 Task: Search one way flight ticket for 4 adults, 2 children, 2 infants in seat and 1 infant on lap in economy from Butte: Bert Mooney Airport to Rockford: Chicago Rockford International Airport(was Northwest Chicagoland Regional Airport At Rockford) on 5-1-2023. Choice of flights is Frontier. Price is upto 100000. Outbound departure time preference is 10:30.
Action: Mouse moved to (219, 276)
Screenshot: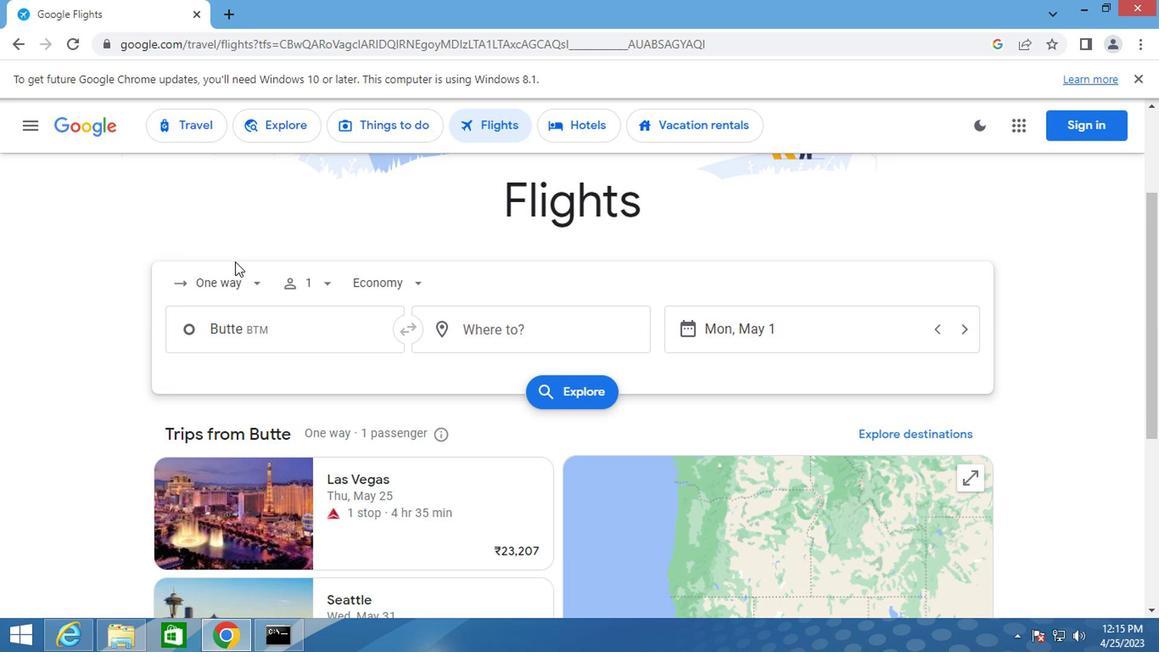 
Action: Mouse pressed left at (219, 276)
Screenshot: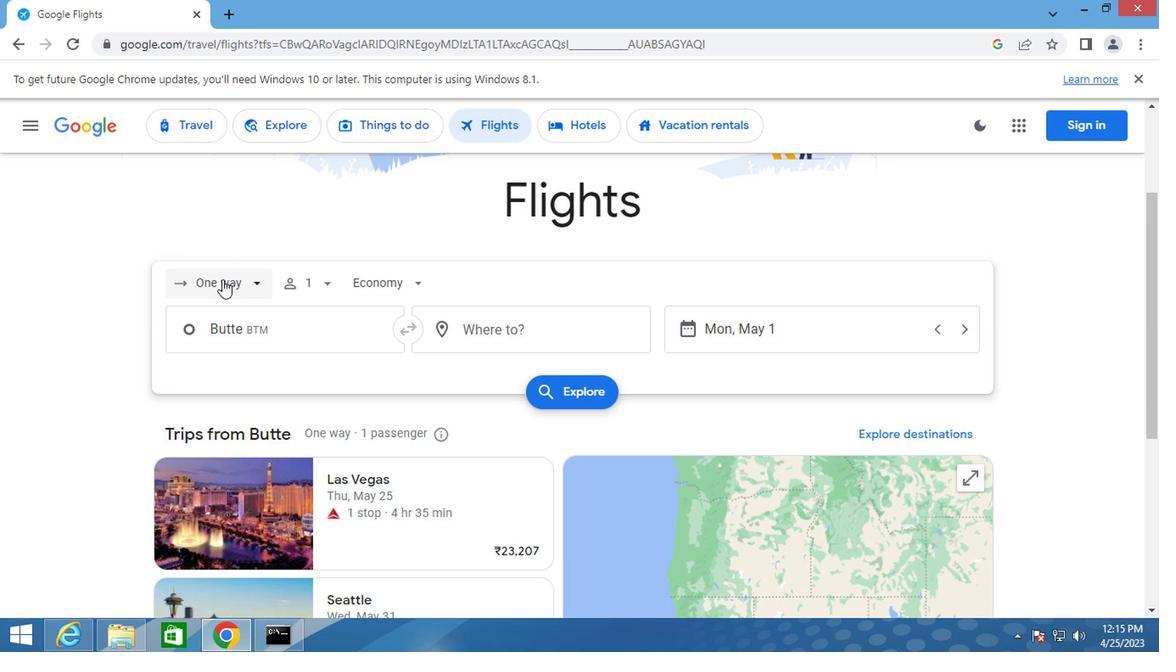 
Action: Mouse moved to (215, 363)
Screenshot: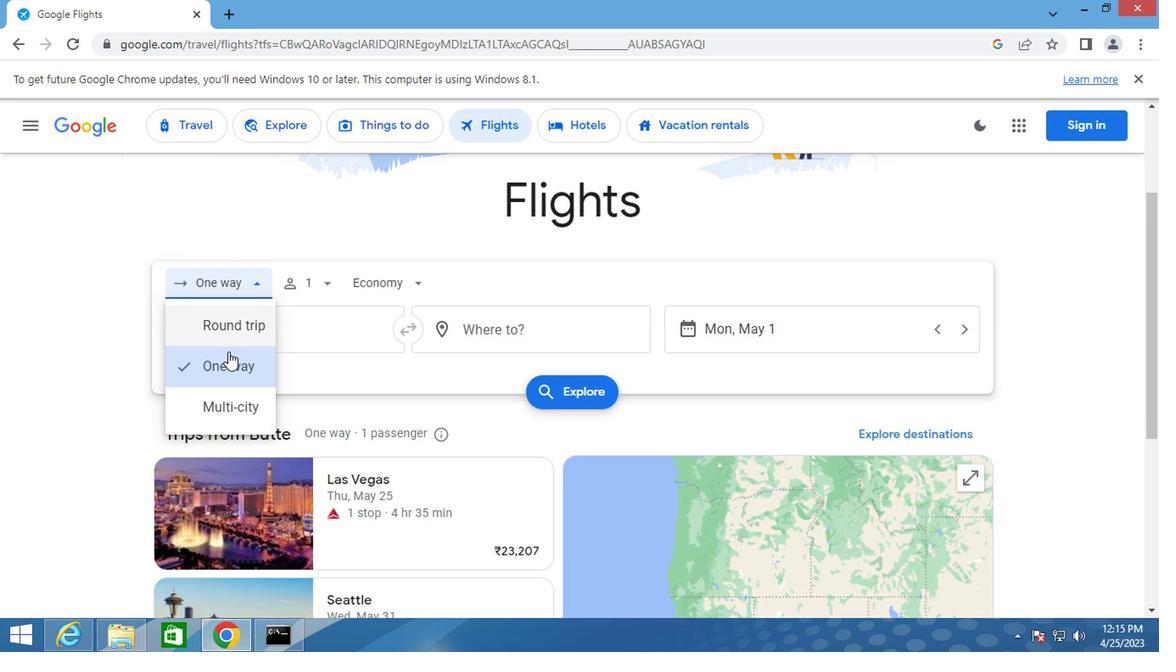 
Action: Mouse pressed left at (215, 363)
Screenshot: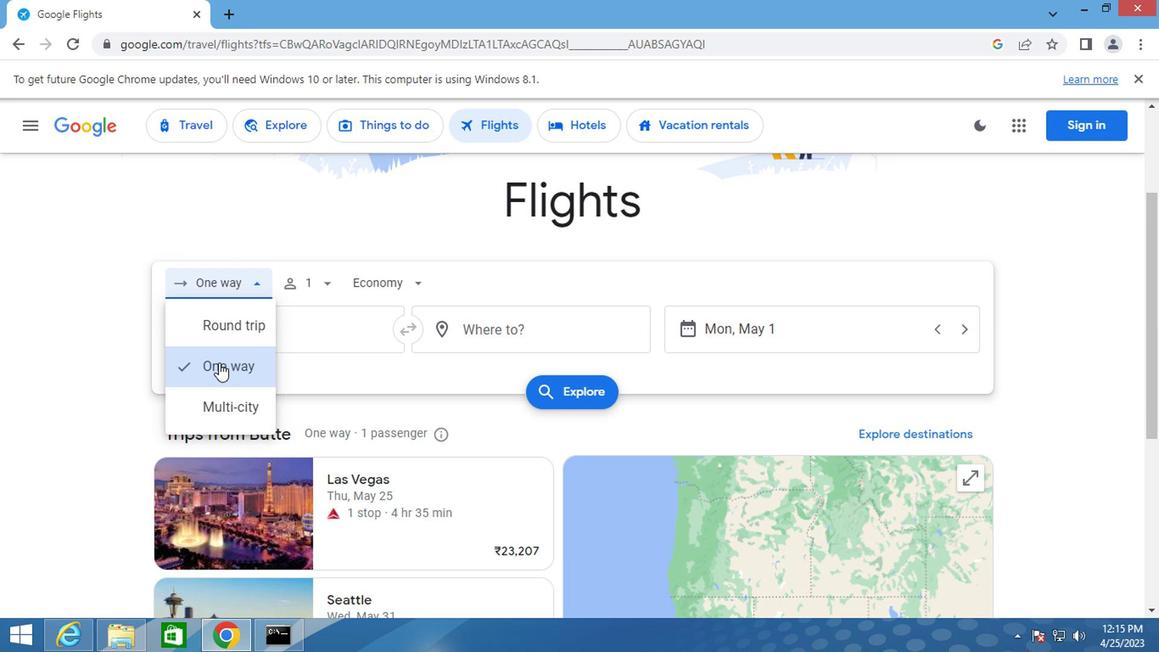 
Action: Mouse moved to (323, 285)
Screenshot: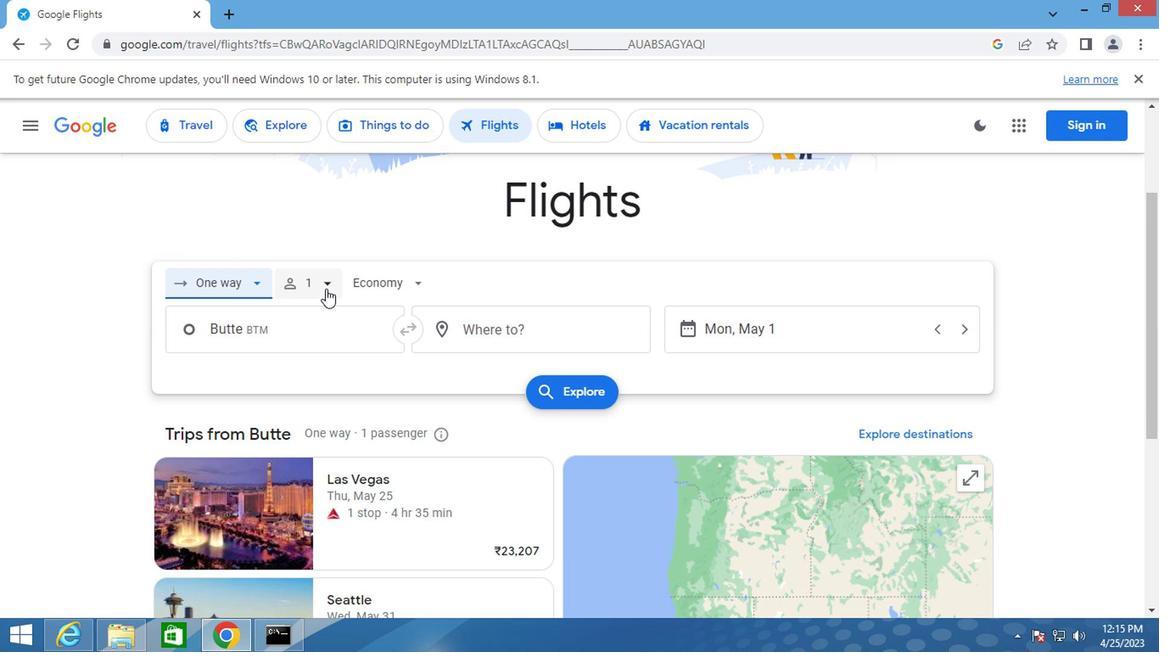 
Action: Mouse pressed left at (323, 285)
Screenshot: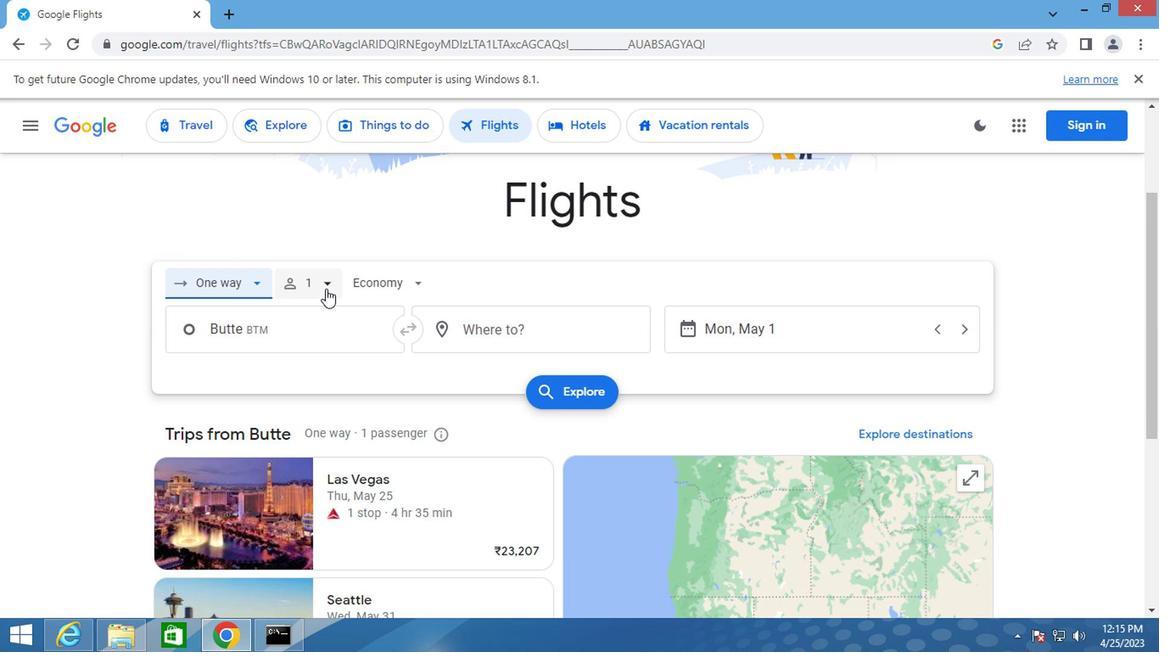 
Action: Mouse moved to (445, 325)
Screenshot: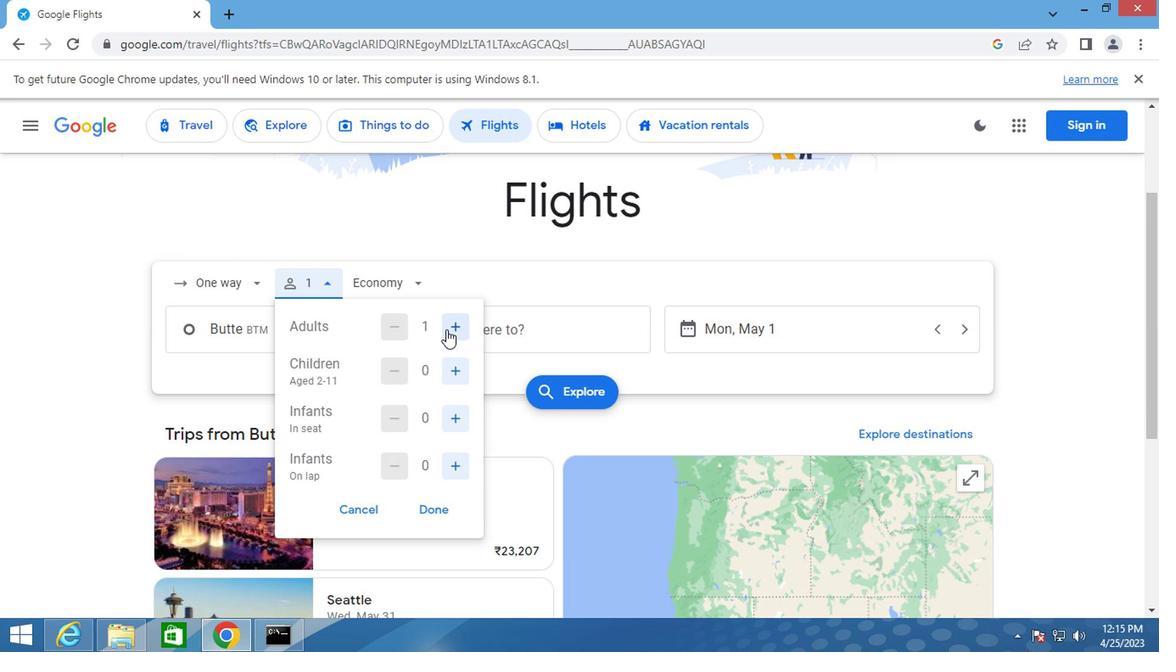 
Action: Mouse pressed left at (445, 325)
Screenshot: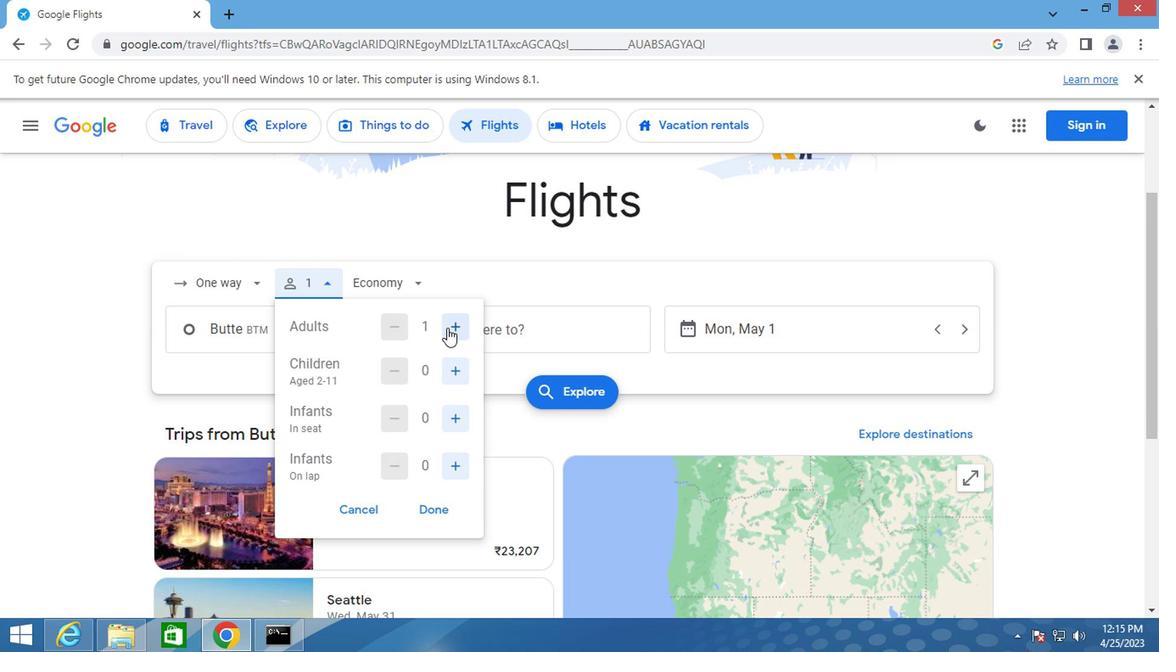 
Action: Mouse pressed left at (445, 325)
Screenshot: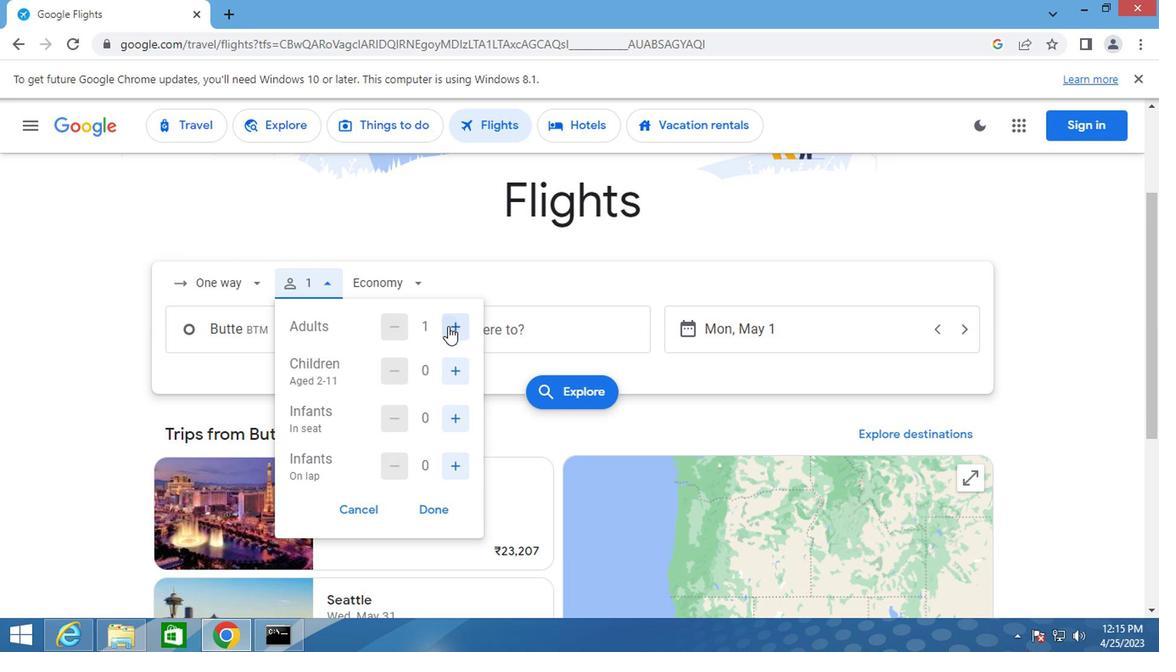 
Action: Mouse moved to (447, 323)
Screenshot: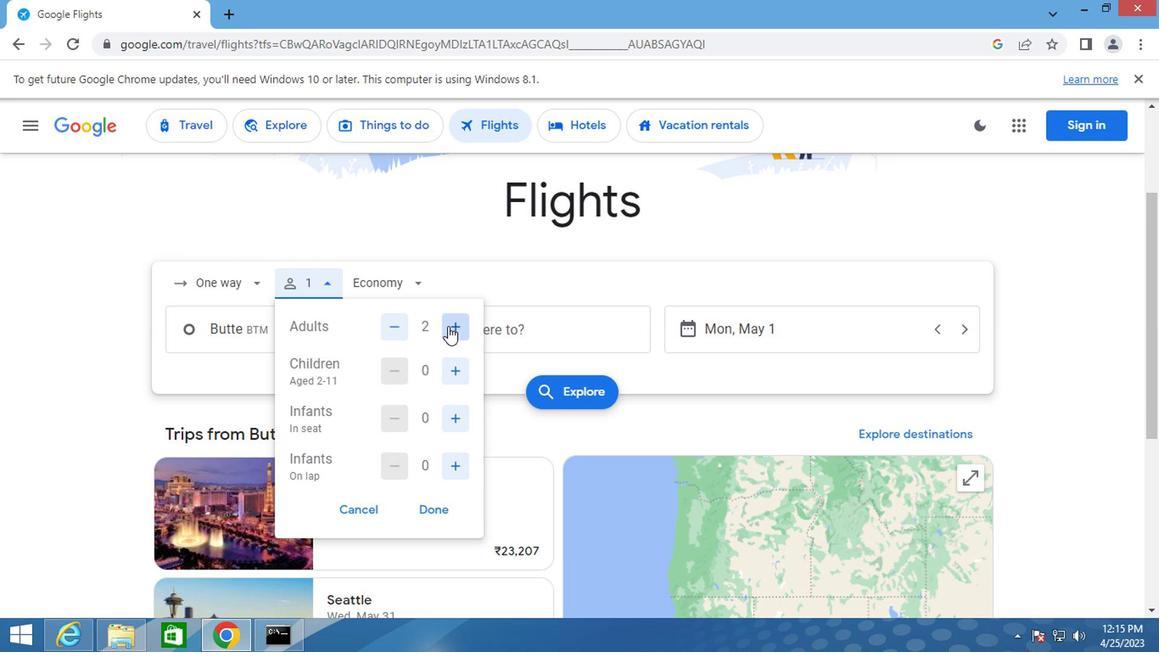 
Action: Mouse pressed left at (447, 323)
Screenshot: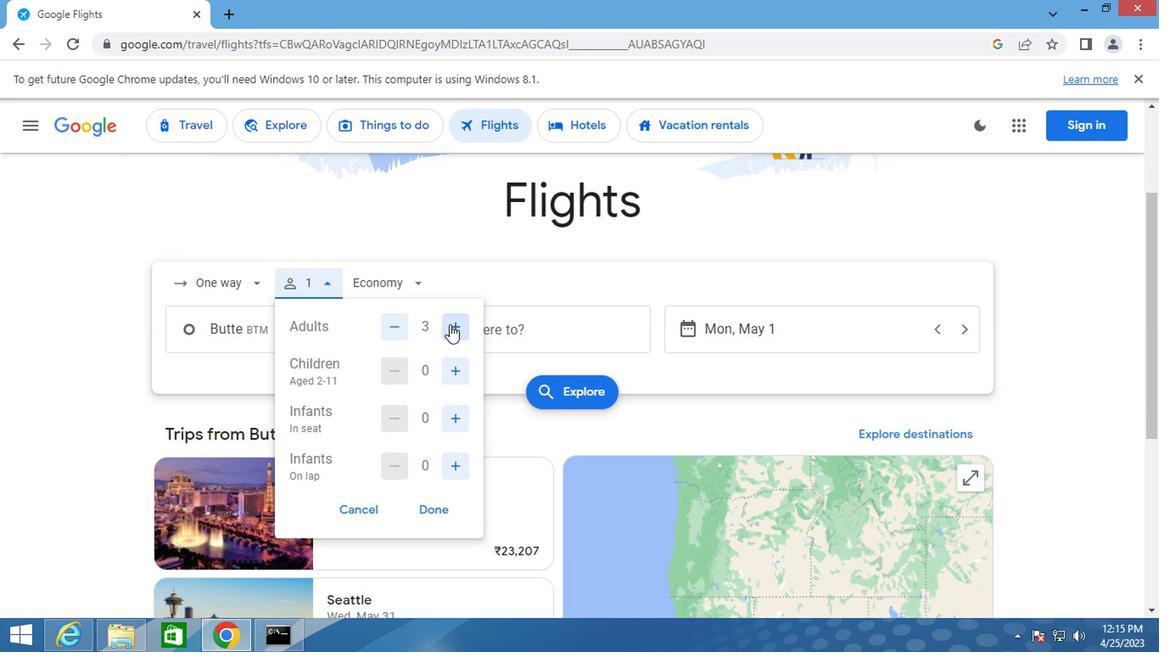 
Action: Mouse moved to (452, 378)
Screenshot: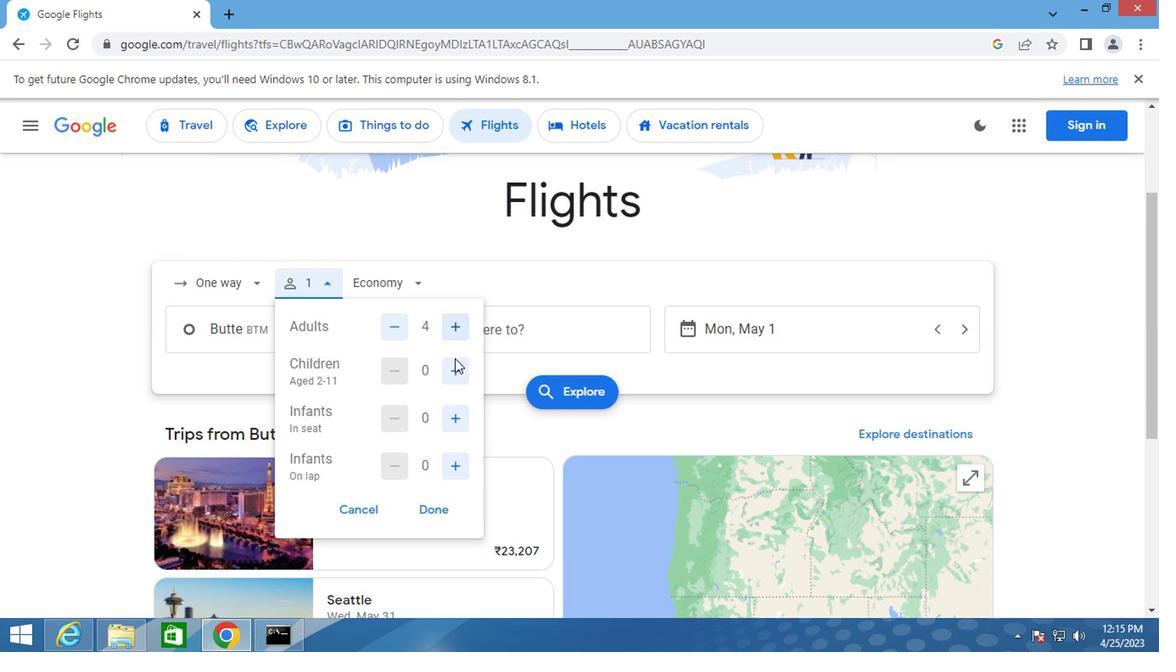 
Action: Mouse pressed left at (452, 378)
Screenshot: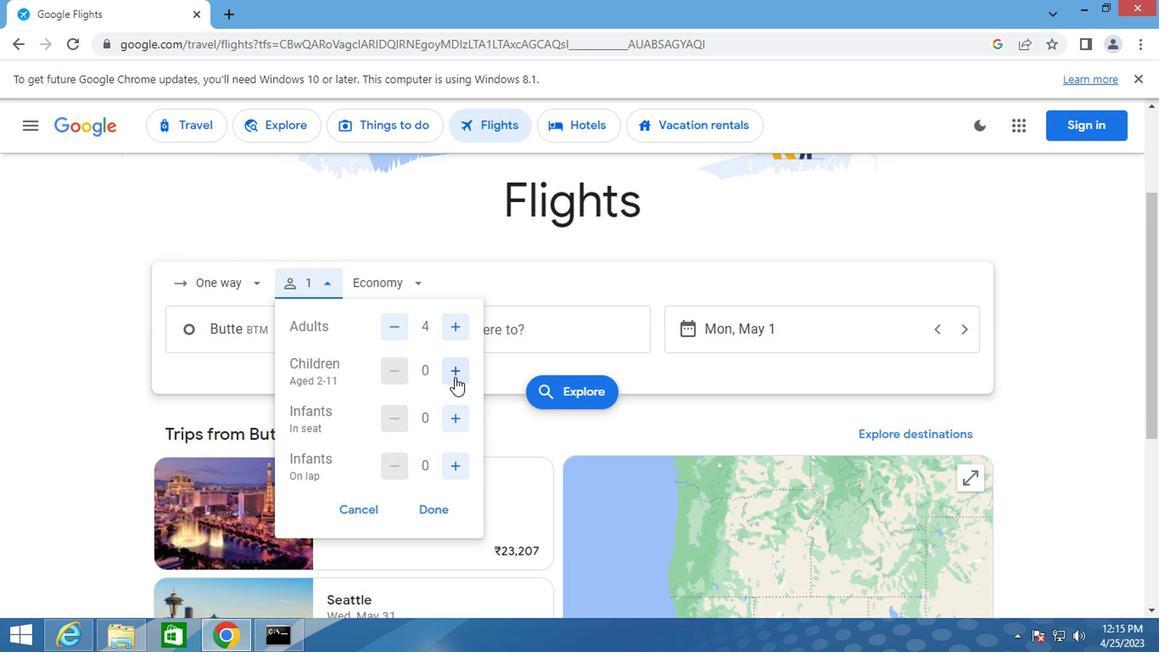 
Action: Mouse pressed left at (452, 378)
Screenshot: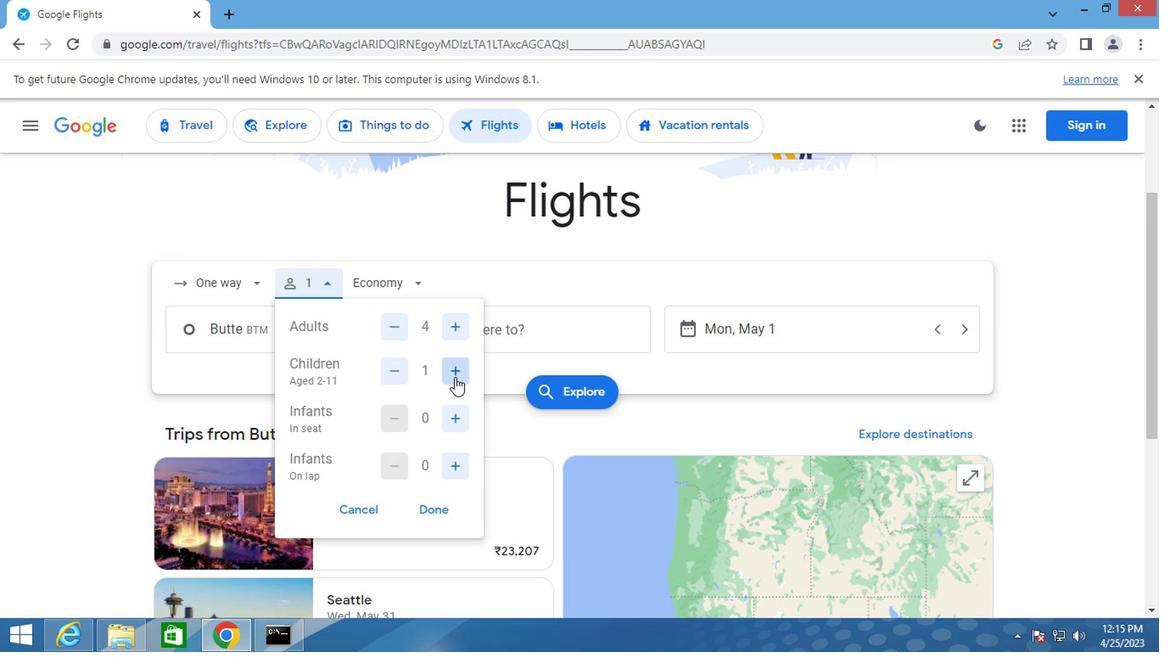 
Action: Mouse moved to (451, 408)
Screenshot: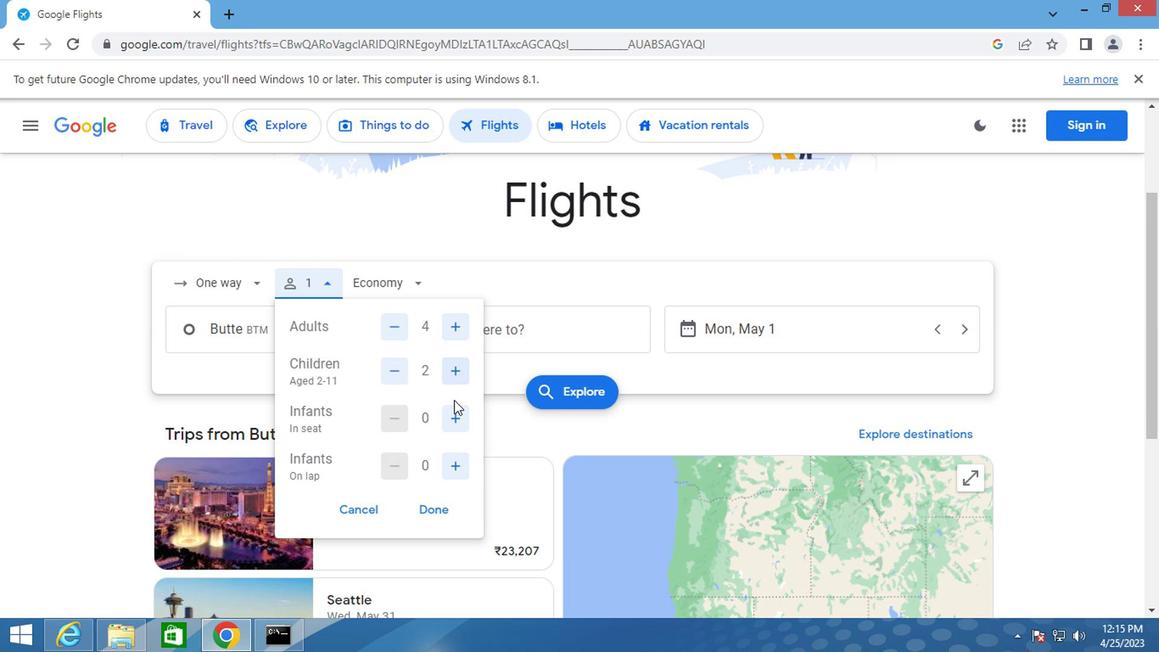 
Action: Mouse pressed left at (451, 408)
Screenshot: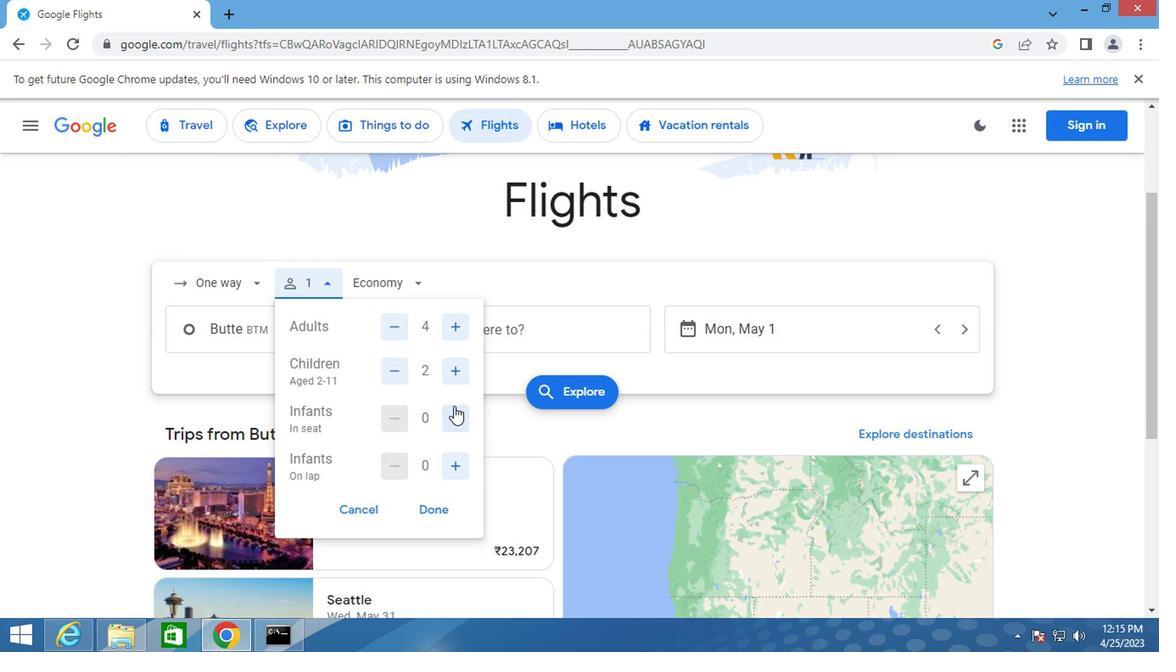 
Action: Mouse pressed left at (451, 408)
Screenshot: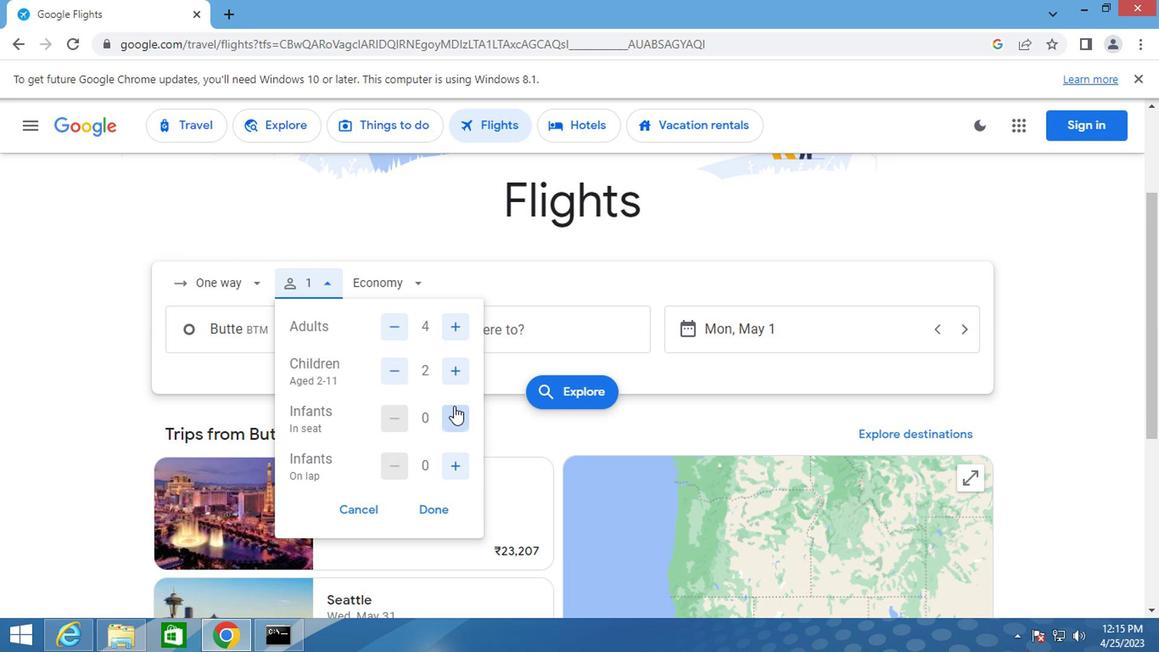 
Action: Mouse moved to (448, 466)
Screenshot: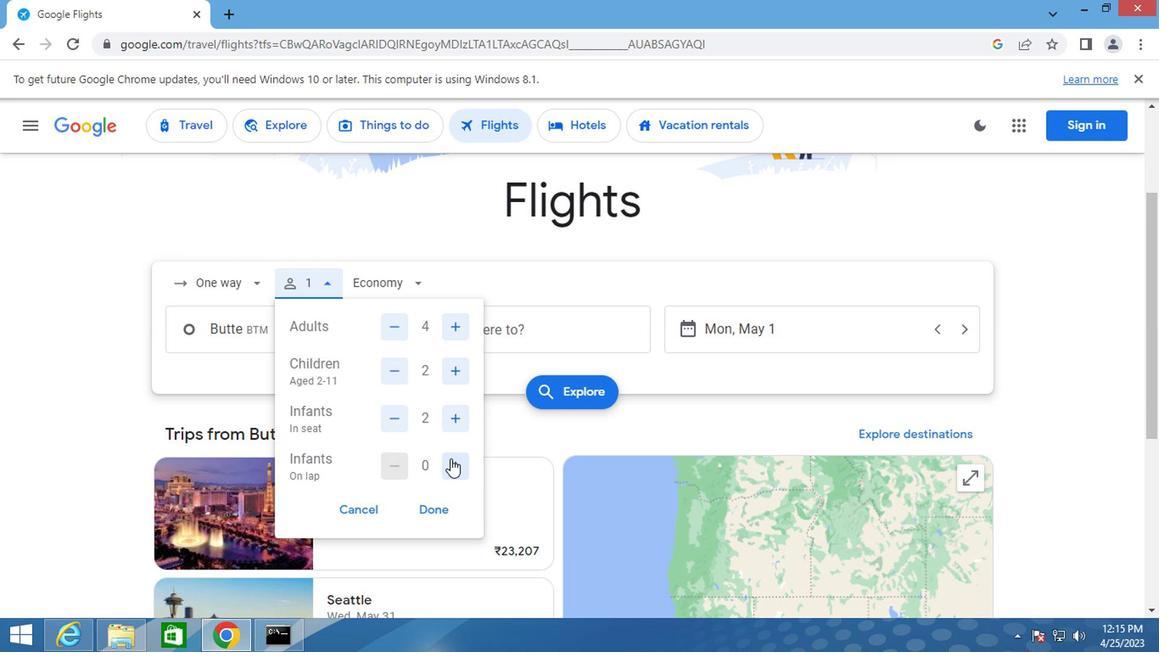 
Action: Mouse pressed left at (448, 466)
Screenshot: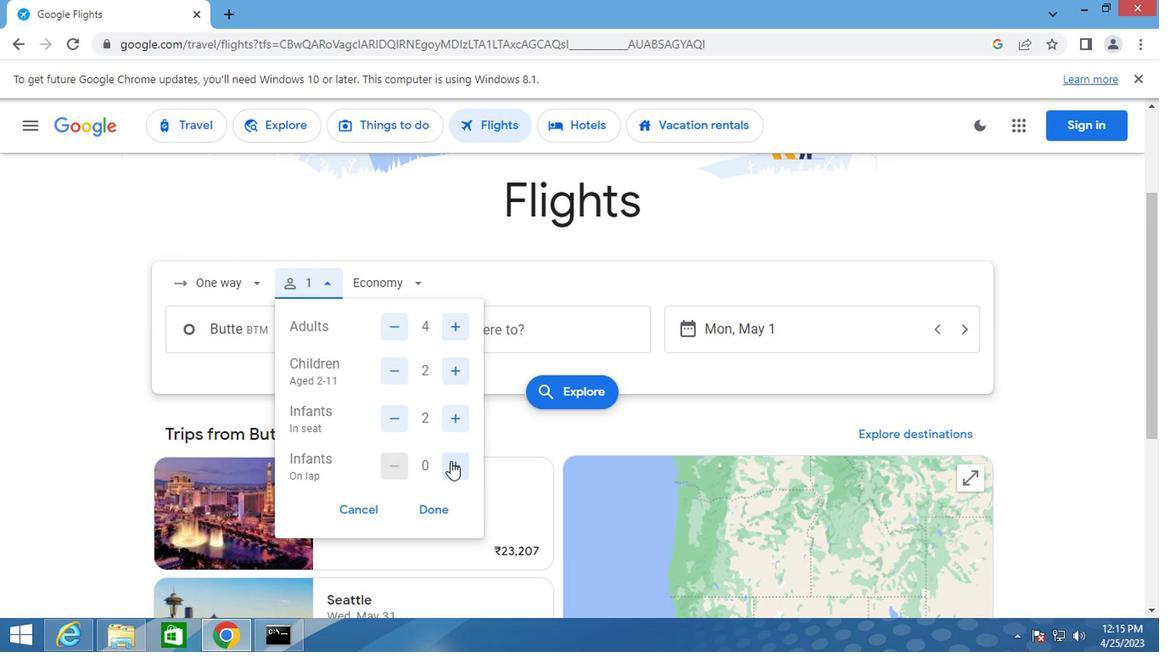 
Action: Mouse moved to (404, 280)
Screenshot: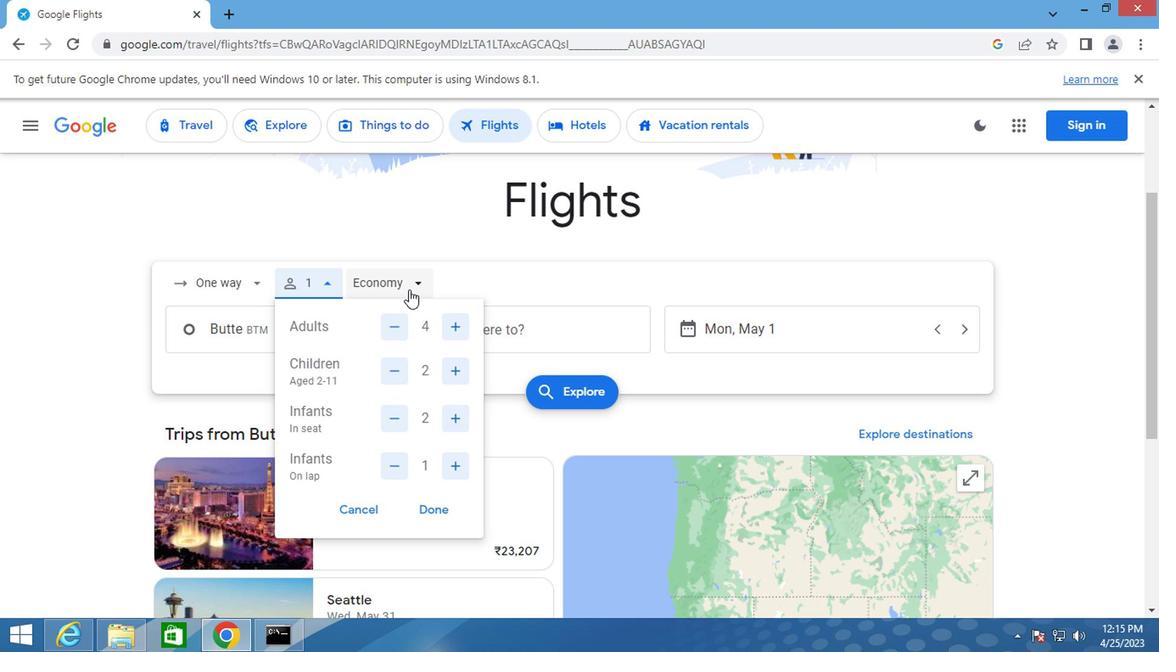 
Action: Mouse pressed left at (404, 280)
Screenshot: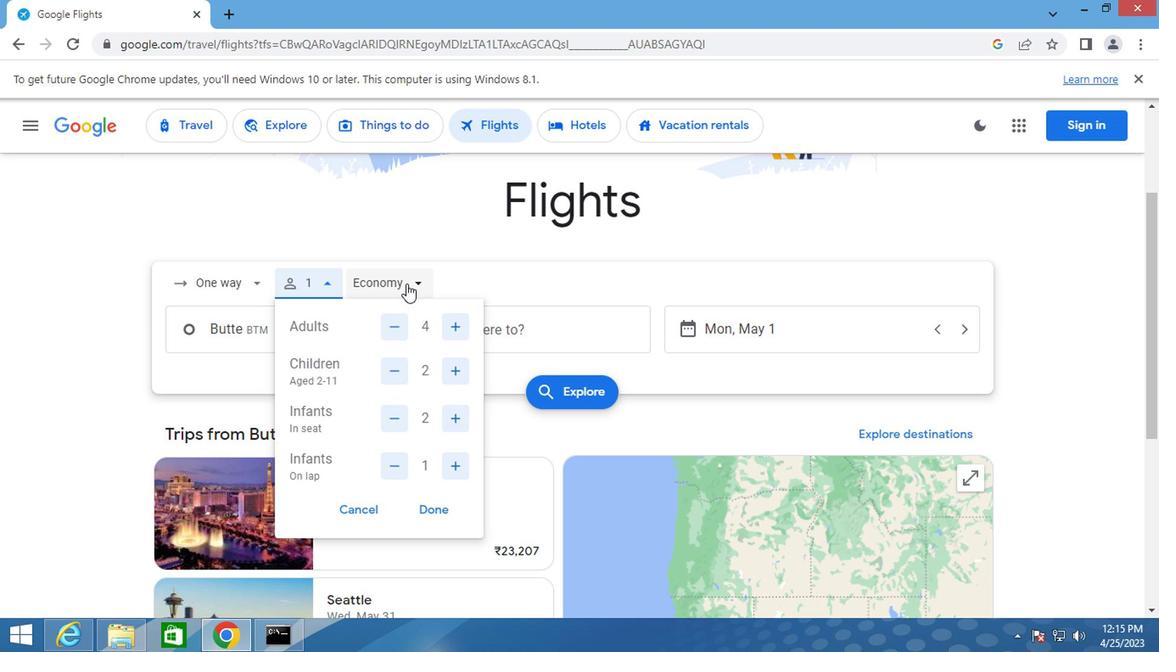
Action: Mouse moved to (412, 326)
Screenshot: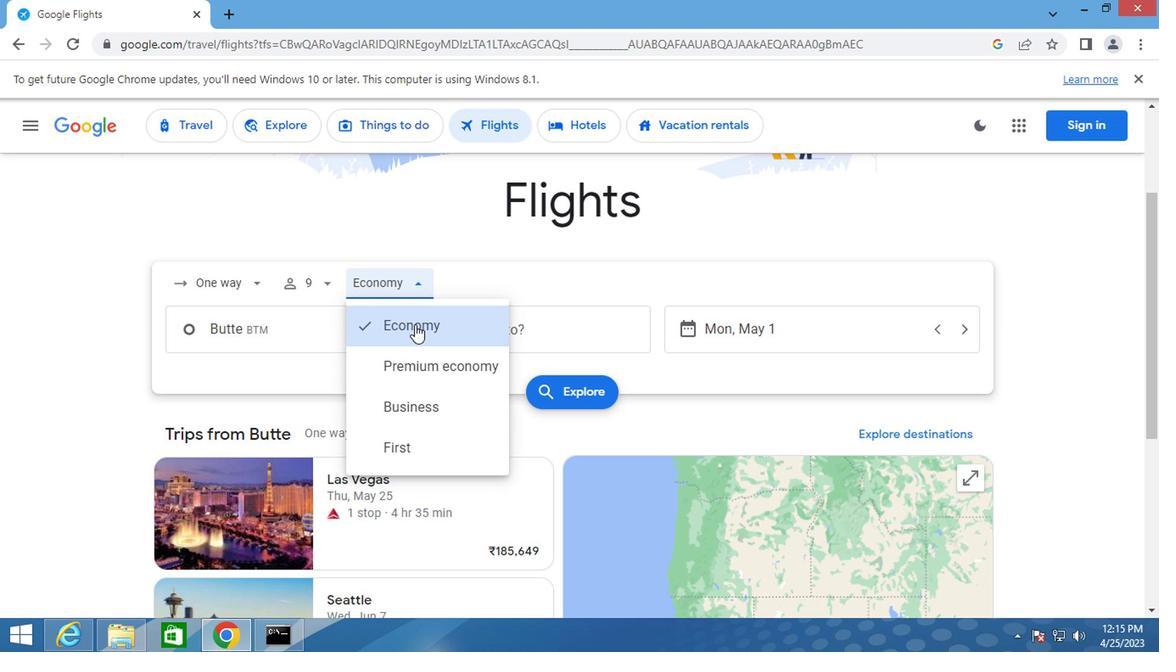 
Action: Mouse pressed left at (412, 326)
Screenshot: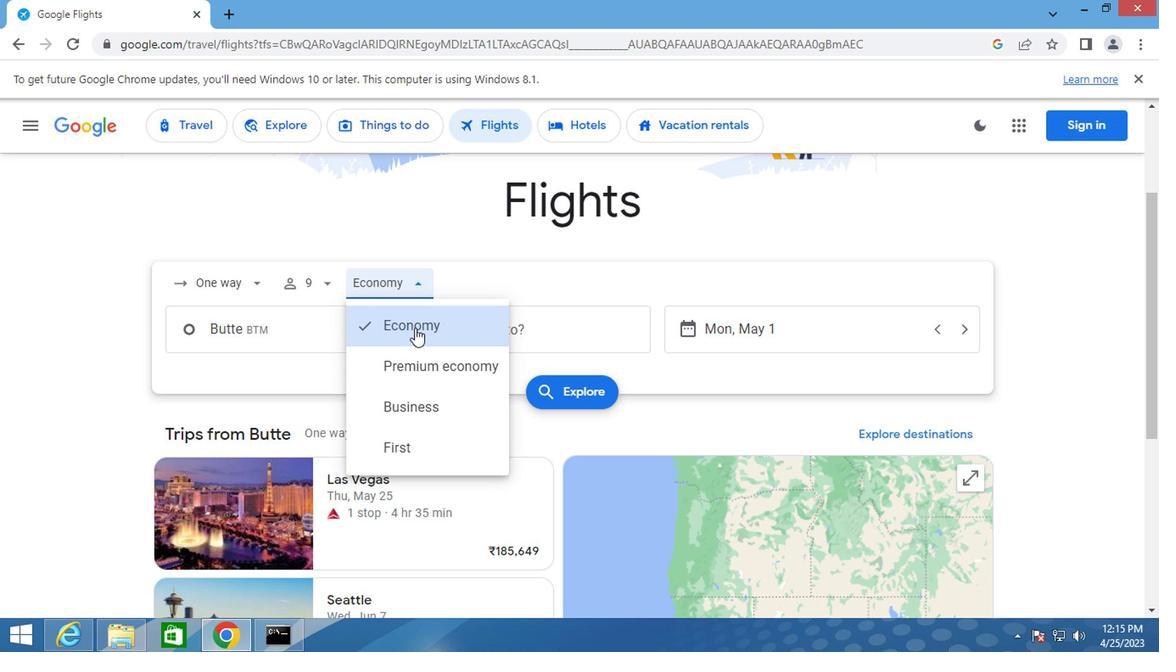 
Action: Mouse moved to (296, 341)
Screenshot: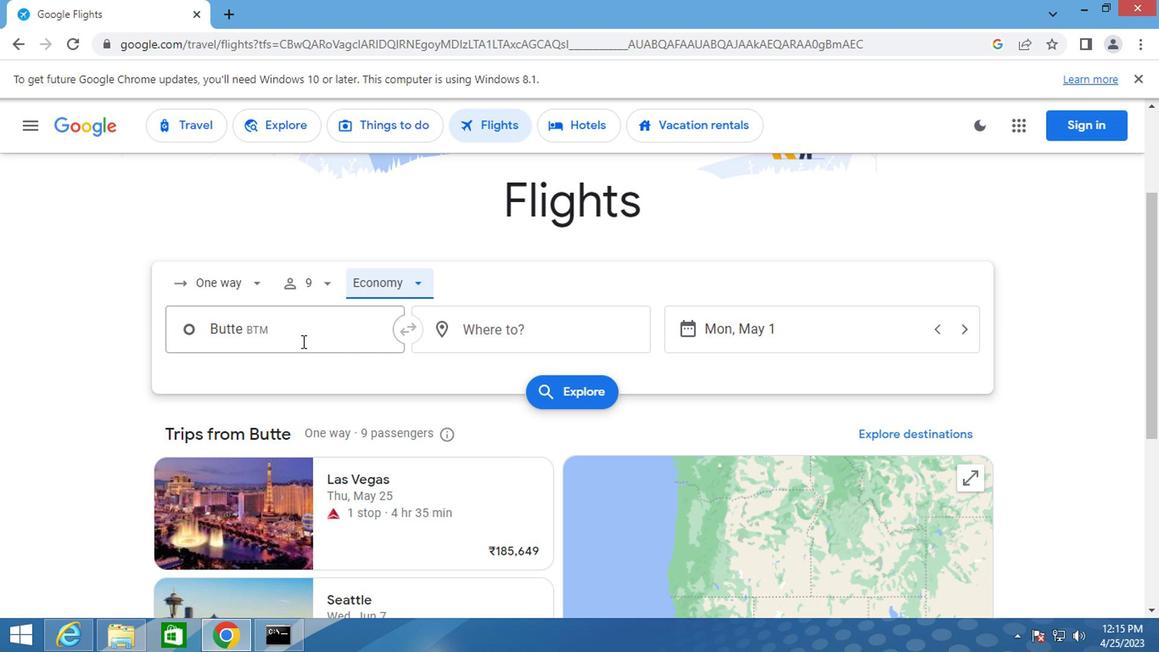 
Action: Mouse pressed left at (296, 341)
Screenshot: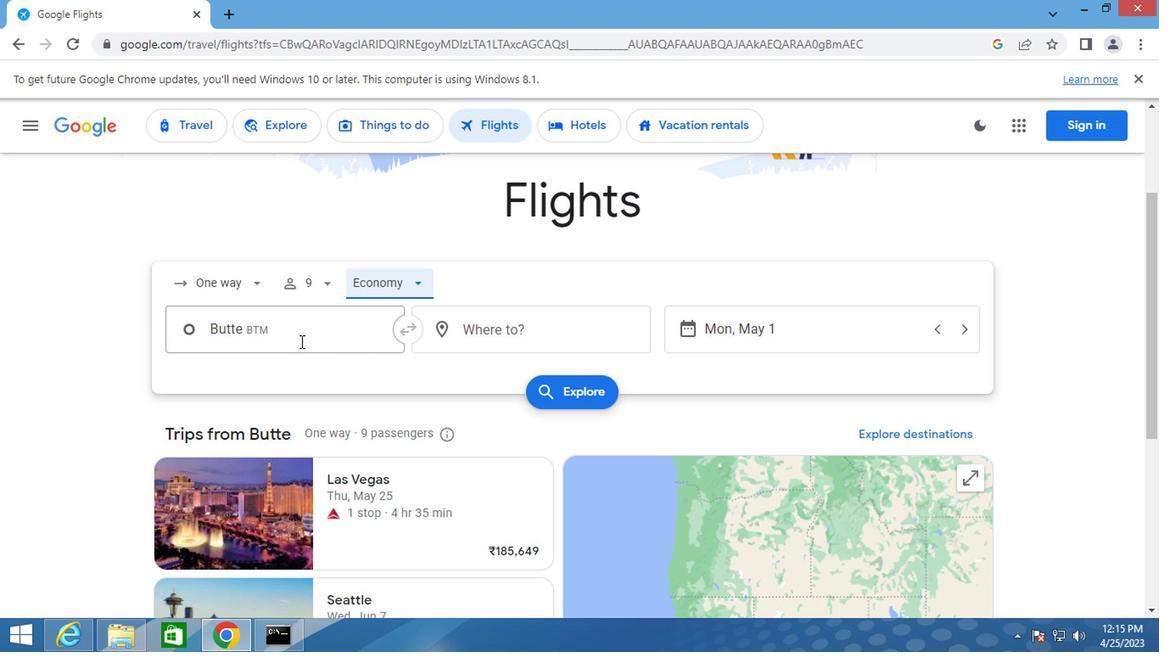 
Action: Key pressed butte
Screenshot: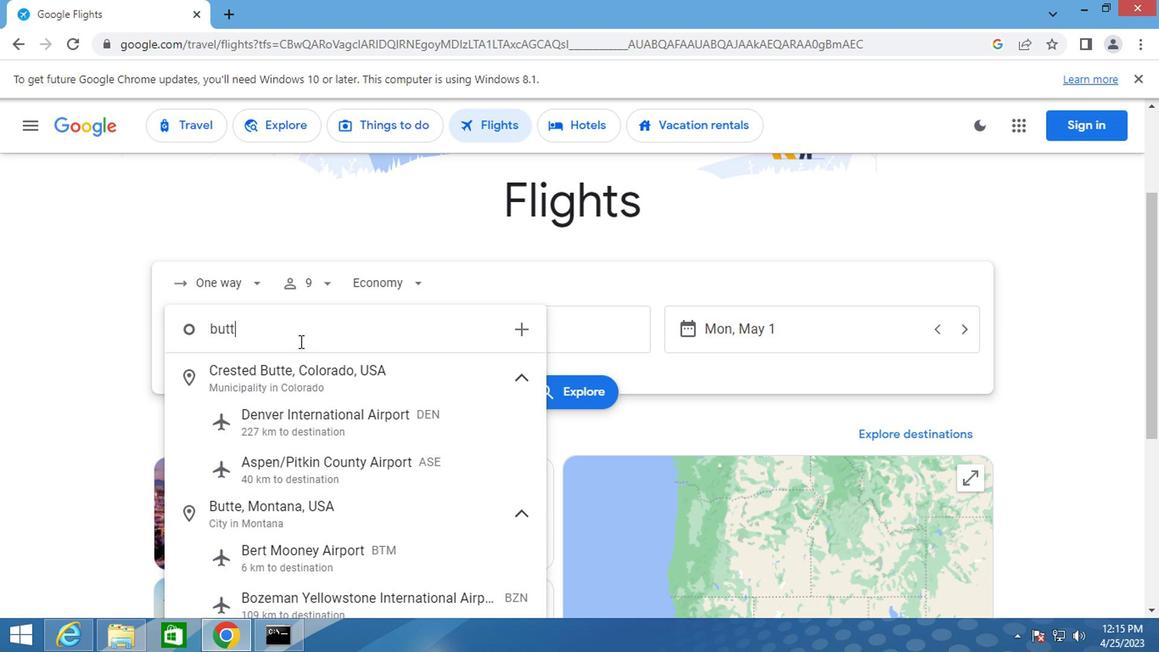 
Action: Mouse moved to (333, 555)
Screenshot: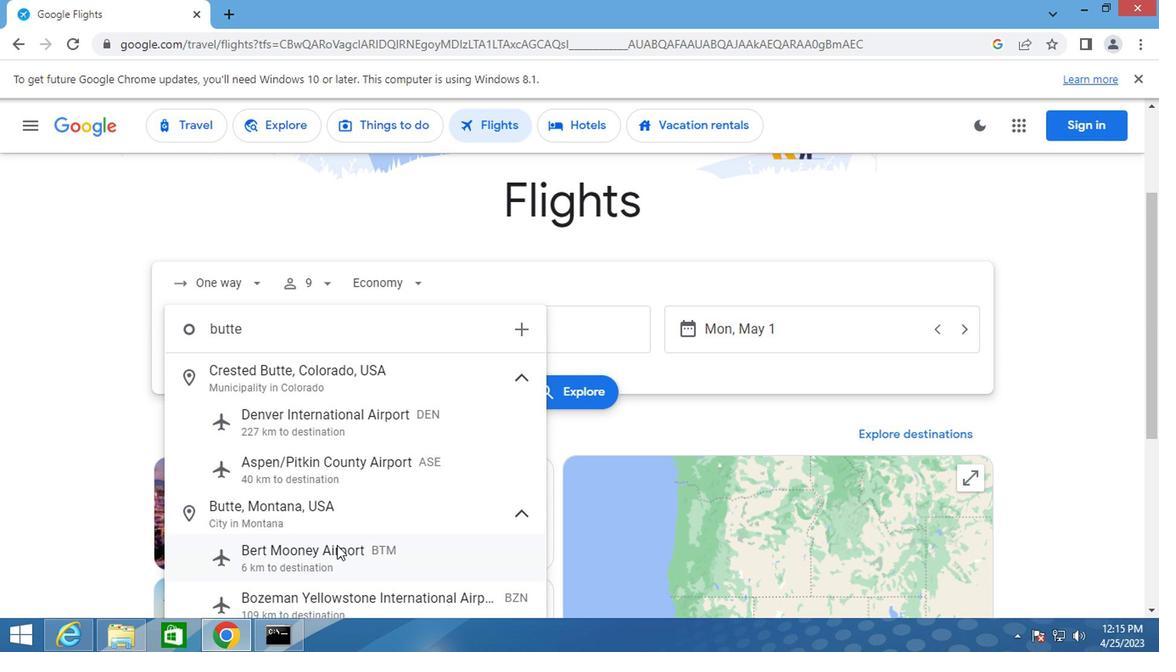 
Action: Mouse pressed left at (333, 555)
Screenshot: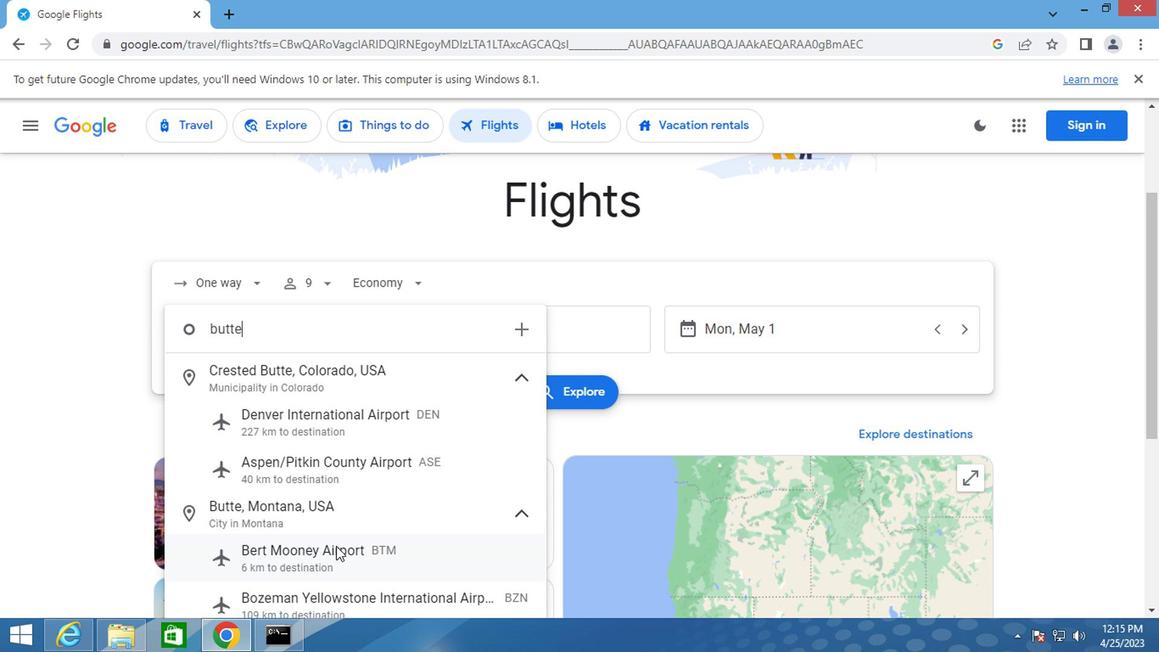 
Action: Mouse moved to (515, 326)
Screenshot: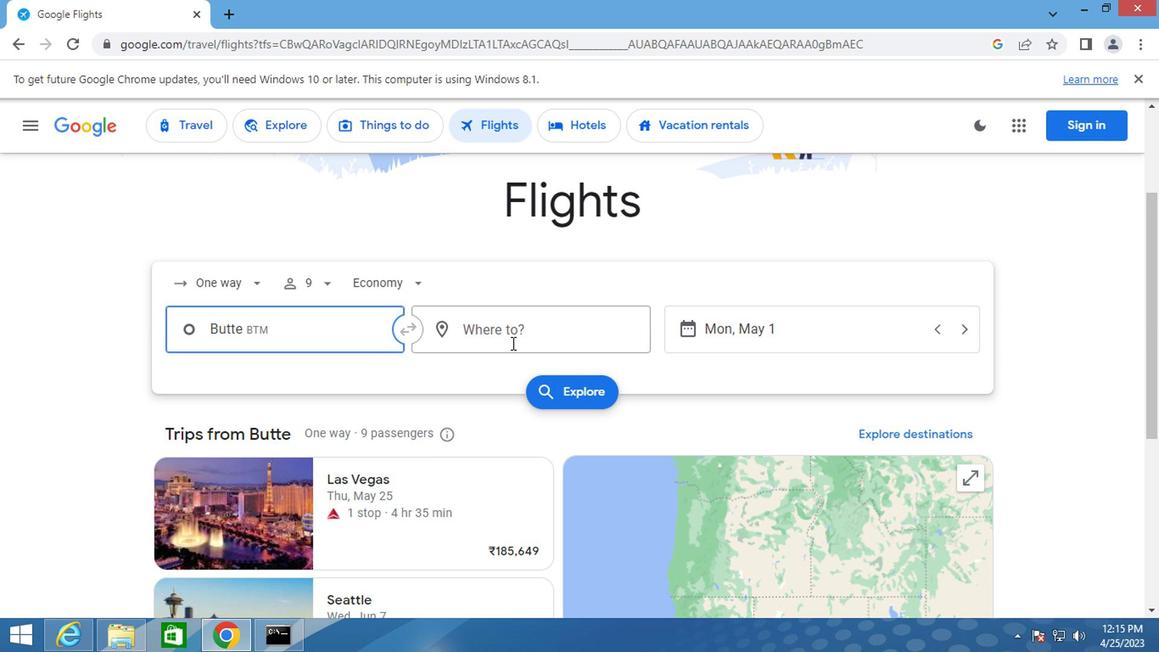 
Action: Mouse pressed left at (515, 326)
Screenshot: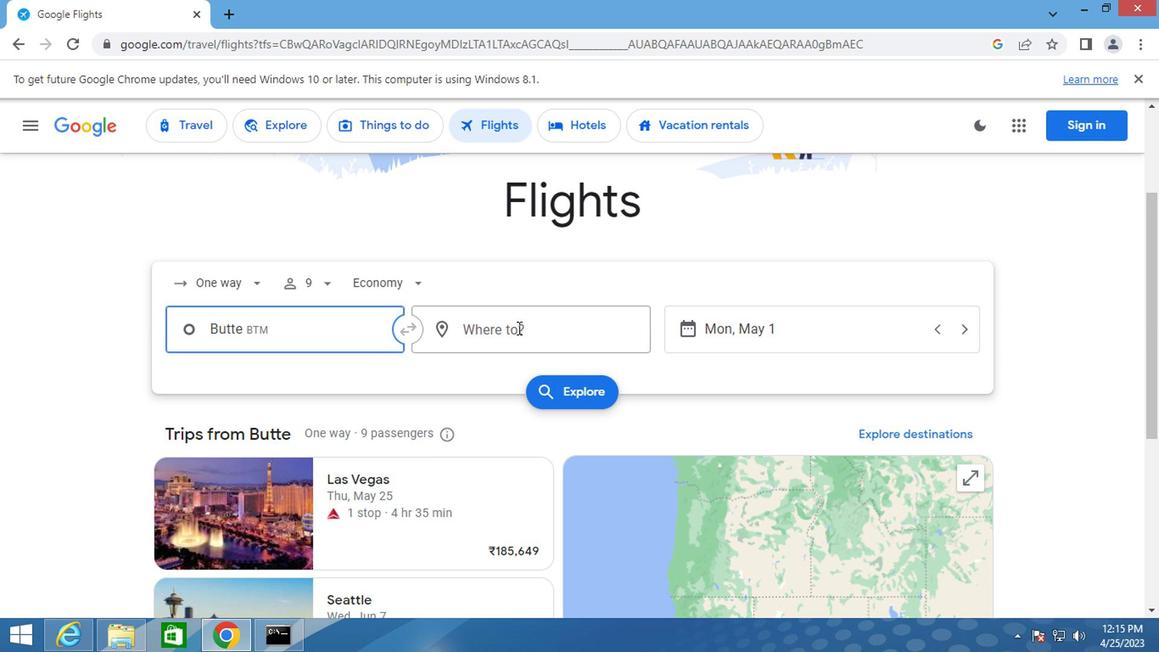 
Action: Key pressed rockf
Screenshot: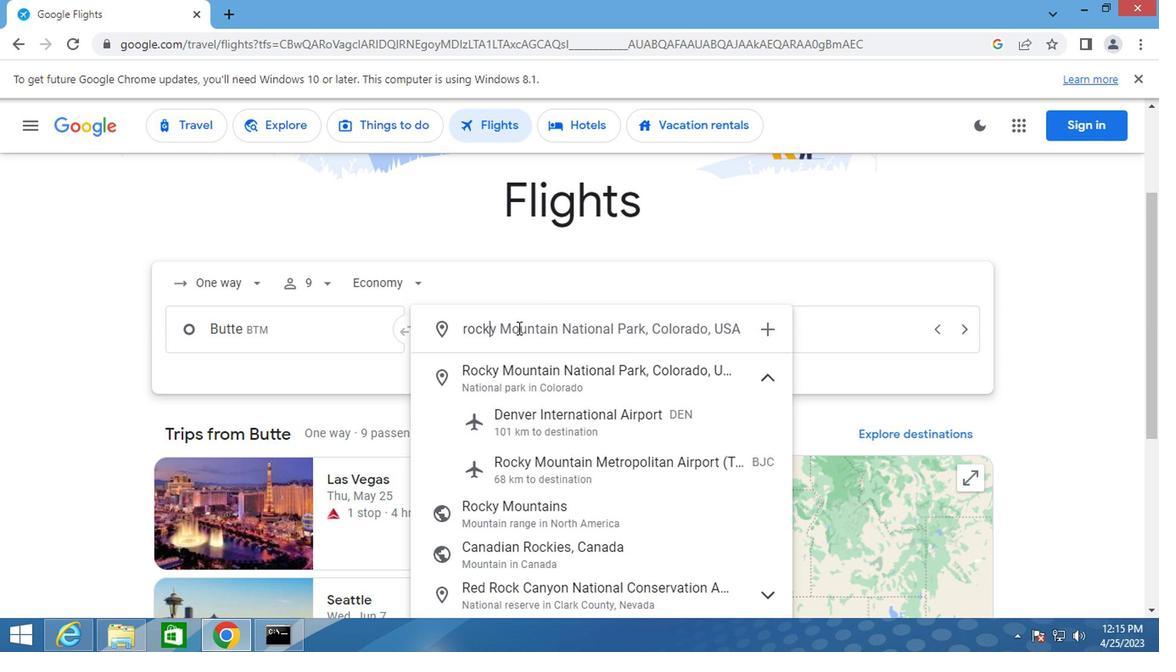 
Action: Mouse moved to (502, 473)
Screenshot: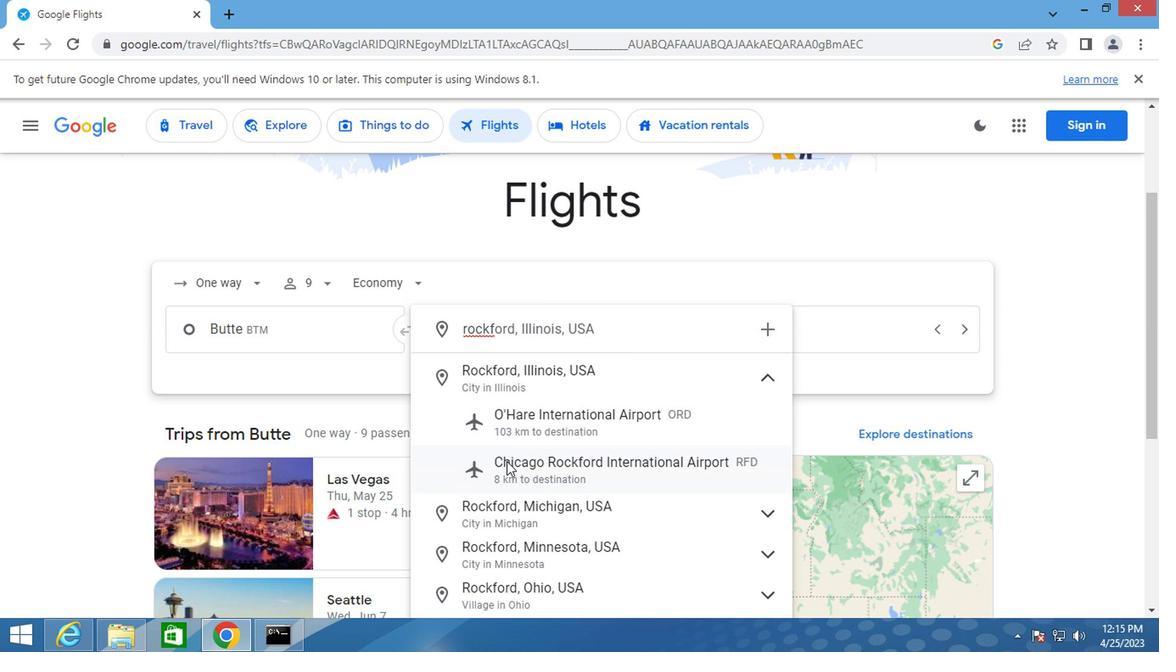 
Action: Mouse pressed left at (502, 473)
Screenshot: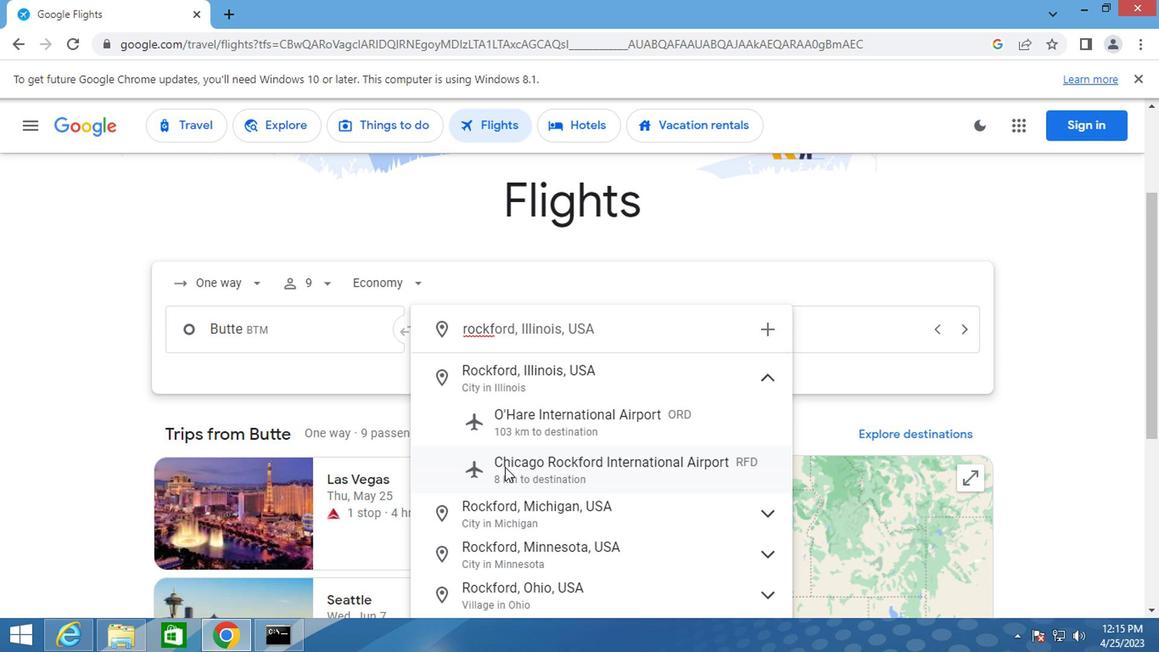 
Action: Mouse moved to (820, 330)
Screenshot: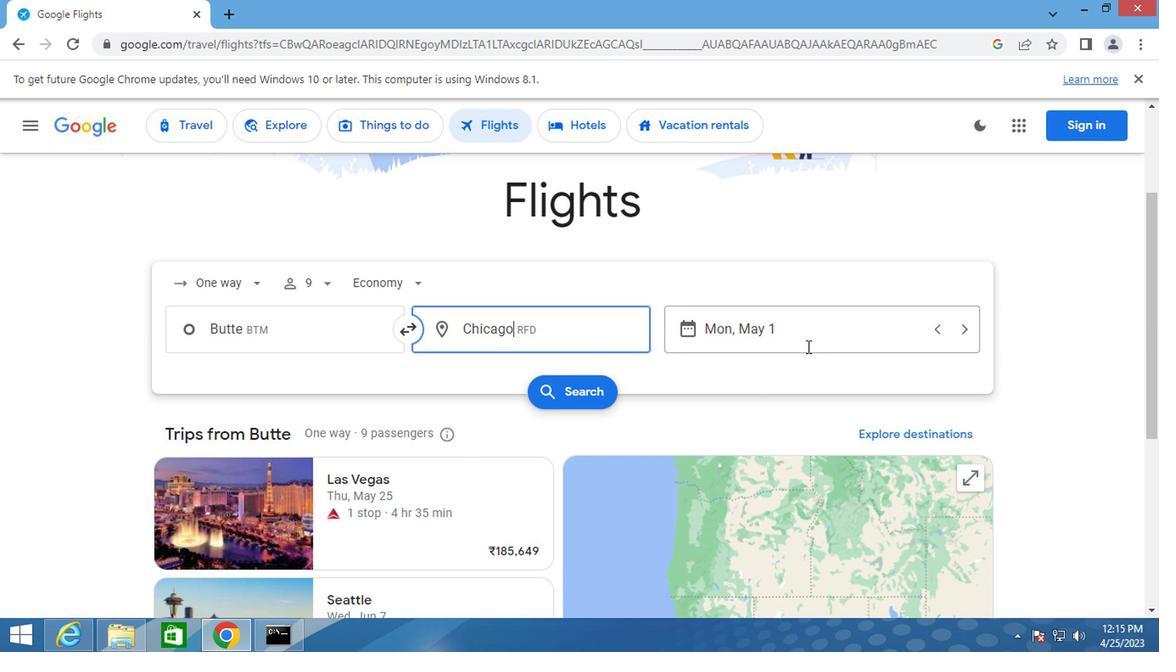 
Action: Mouse pressed left at (820, 330)
Screenshot: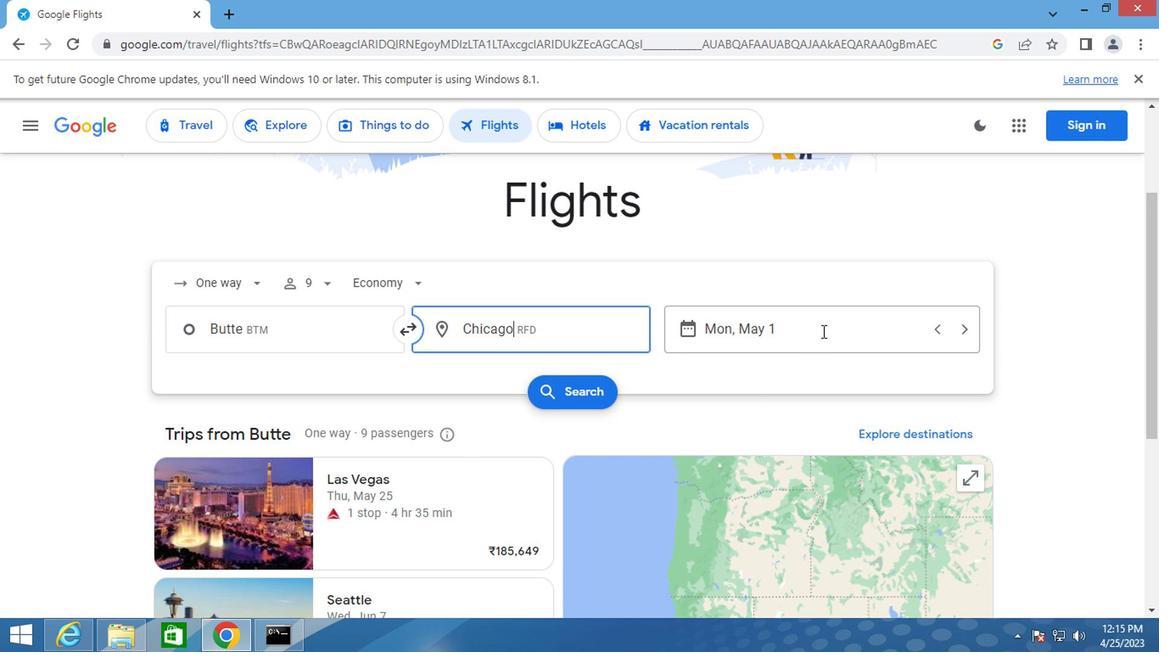 
Action: Mouse moved to (742, 293)
Screenshot: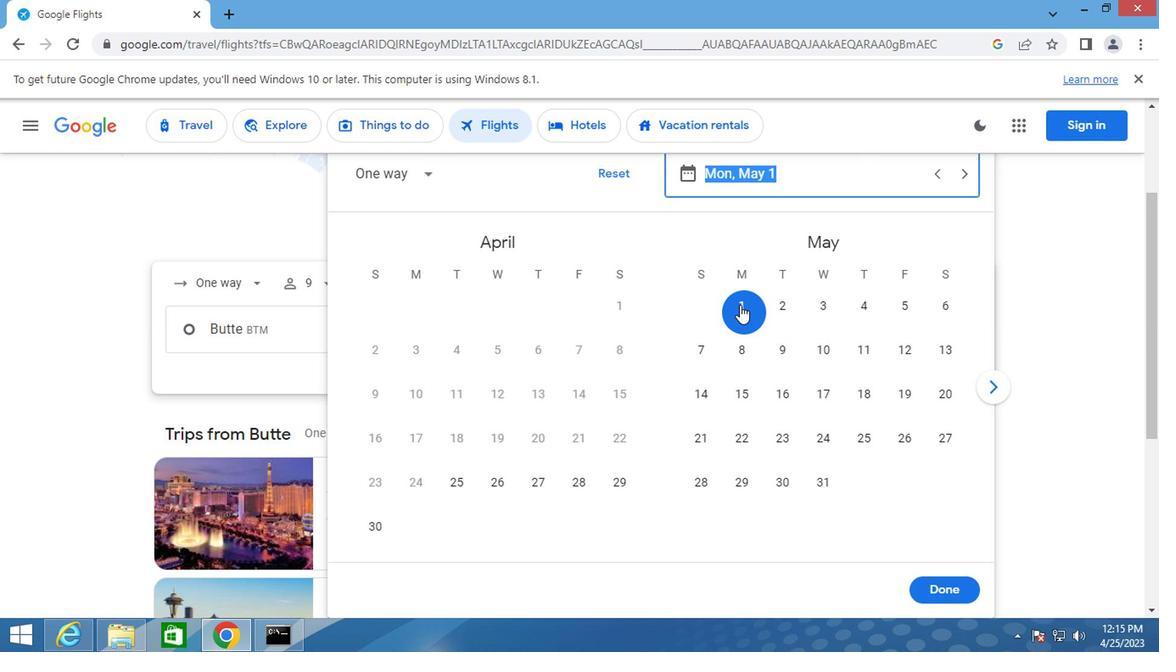 
Action: Mouse pressed left at (742, 293)
Screenshot: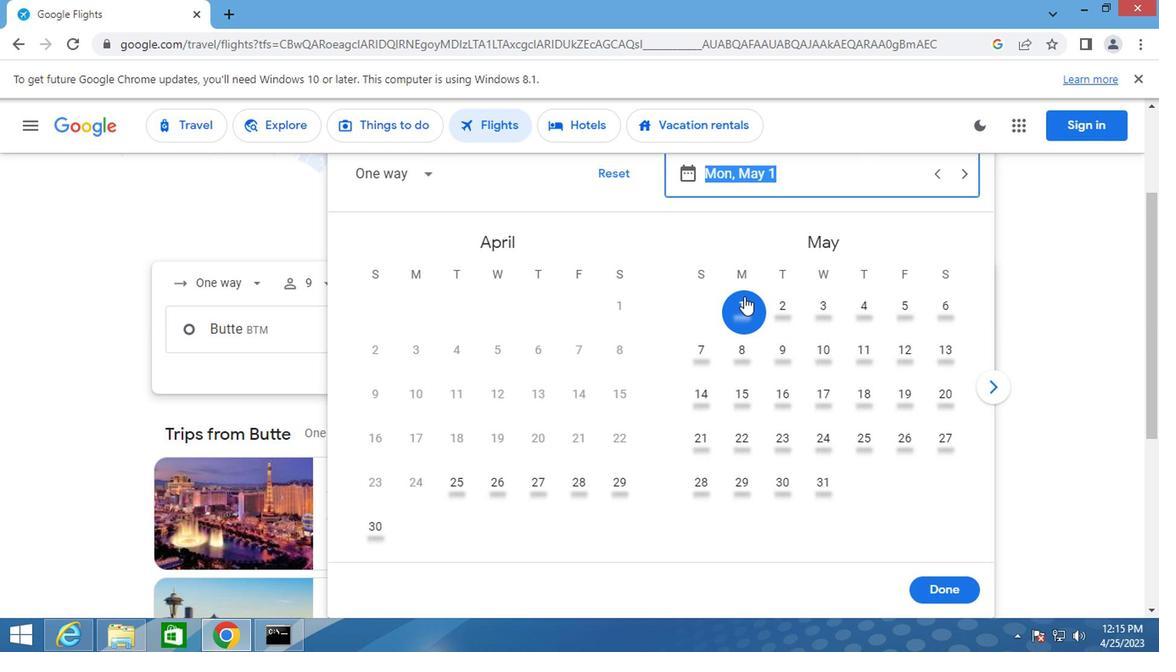 
Action: Mouse moved to (952, 606)
Screenshot: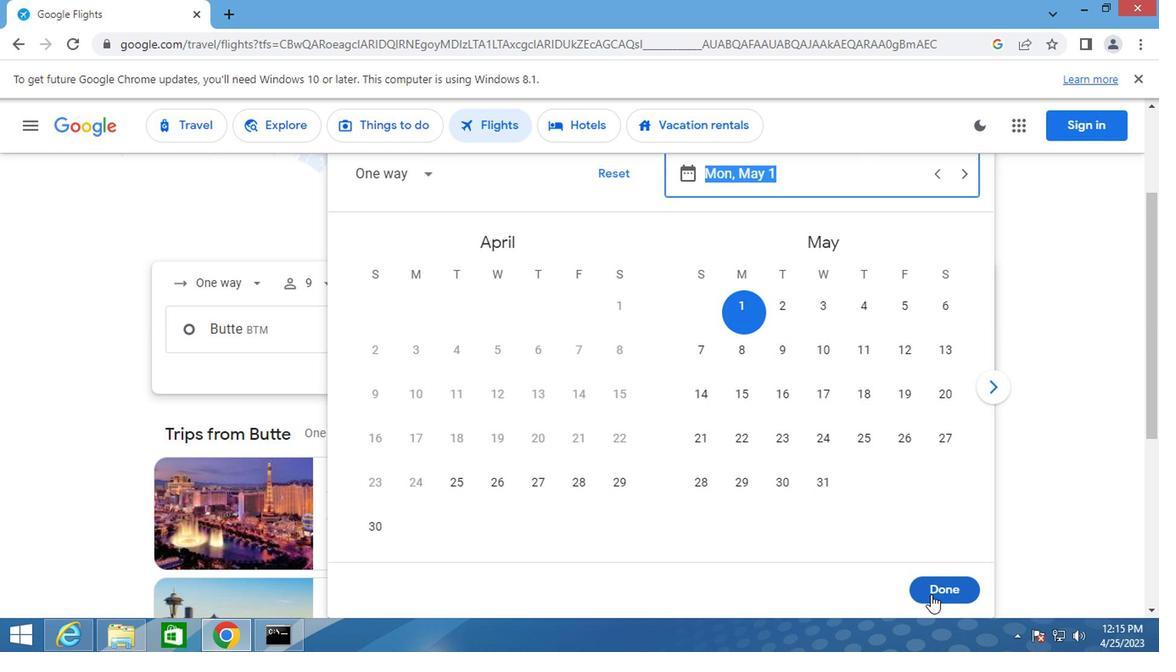 
Action: Mouse pressed left at (952, 606)
Screenshot: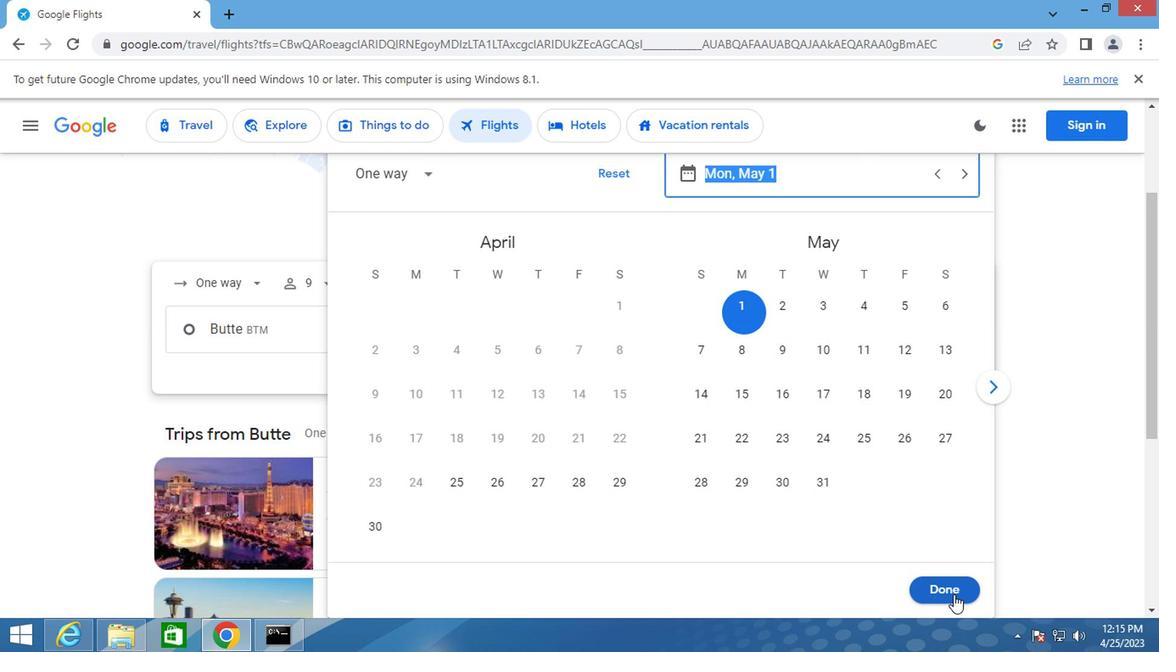 
Action: Mouse moved to (556, 398)
Screenshot: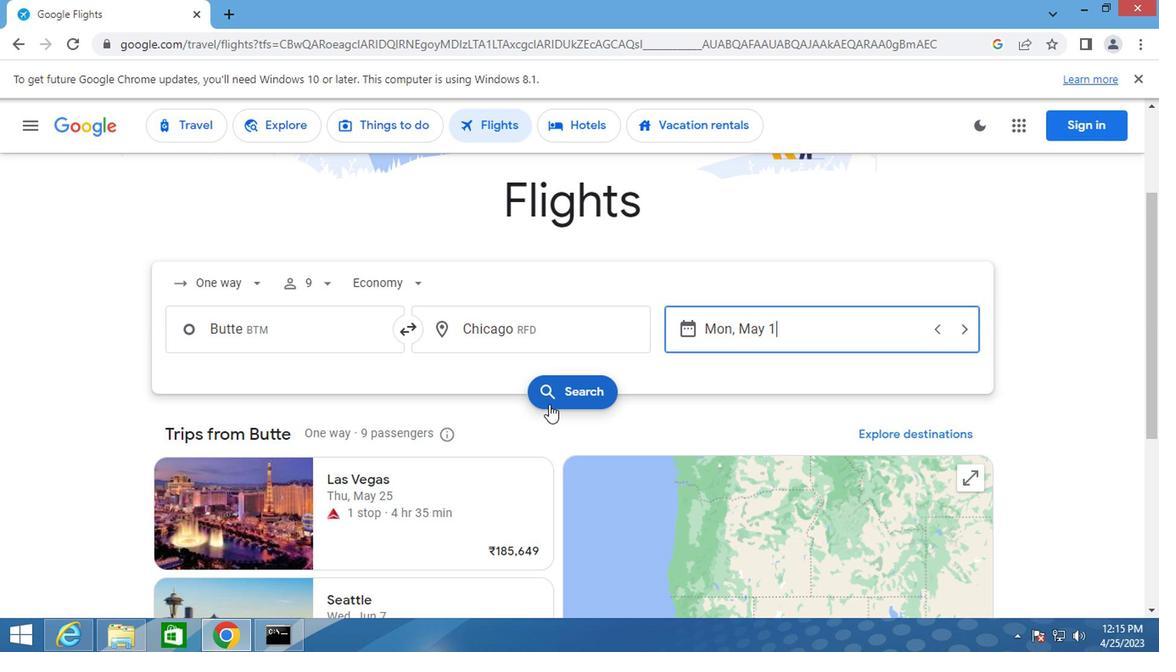 
Action: Mouse pressed left at (556, 398)
Screenshot: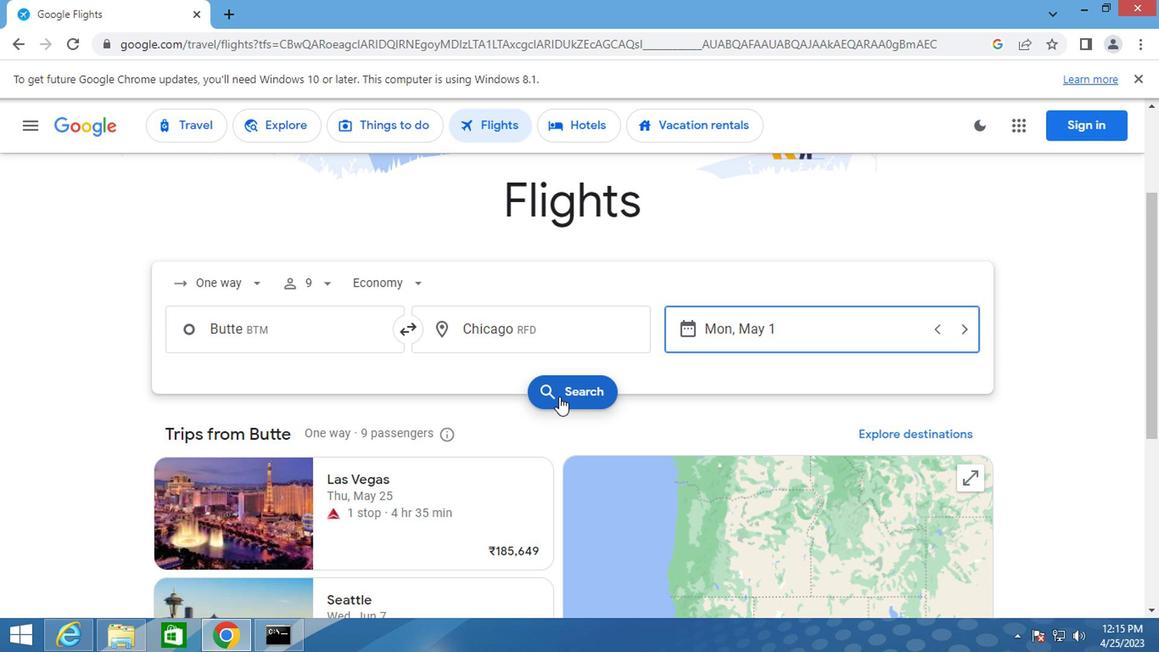 
Action: Mouse moved to (204, 278)
Screenshot: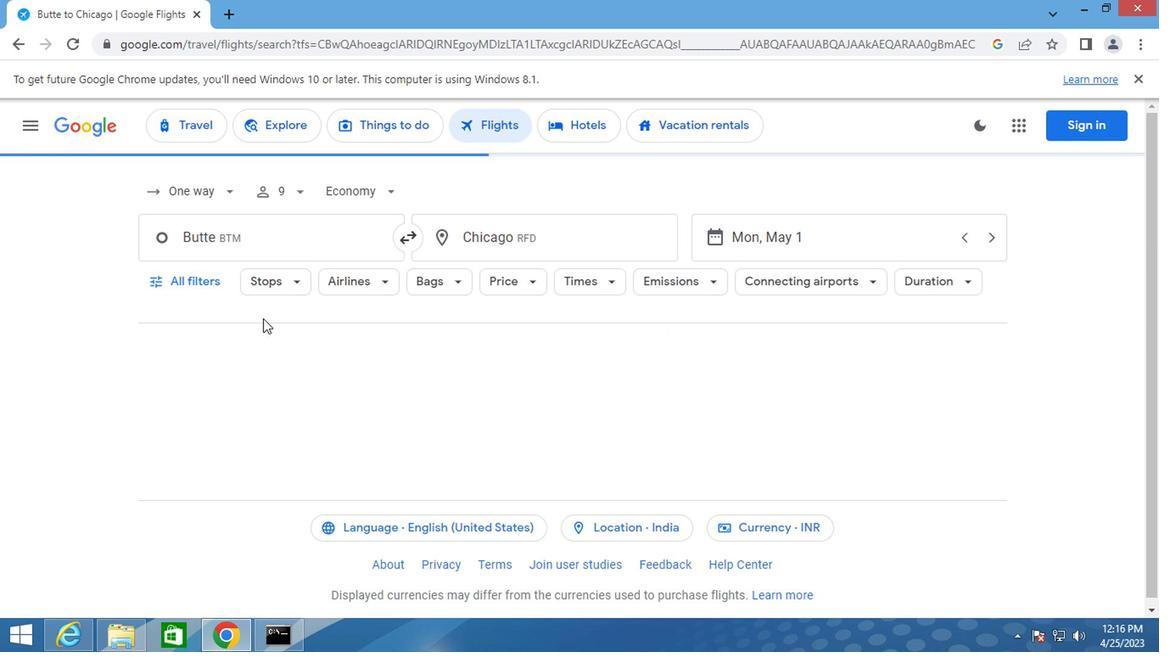 
Action: Mouse pressed left at (204, 278)
Screenshot: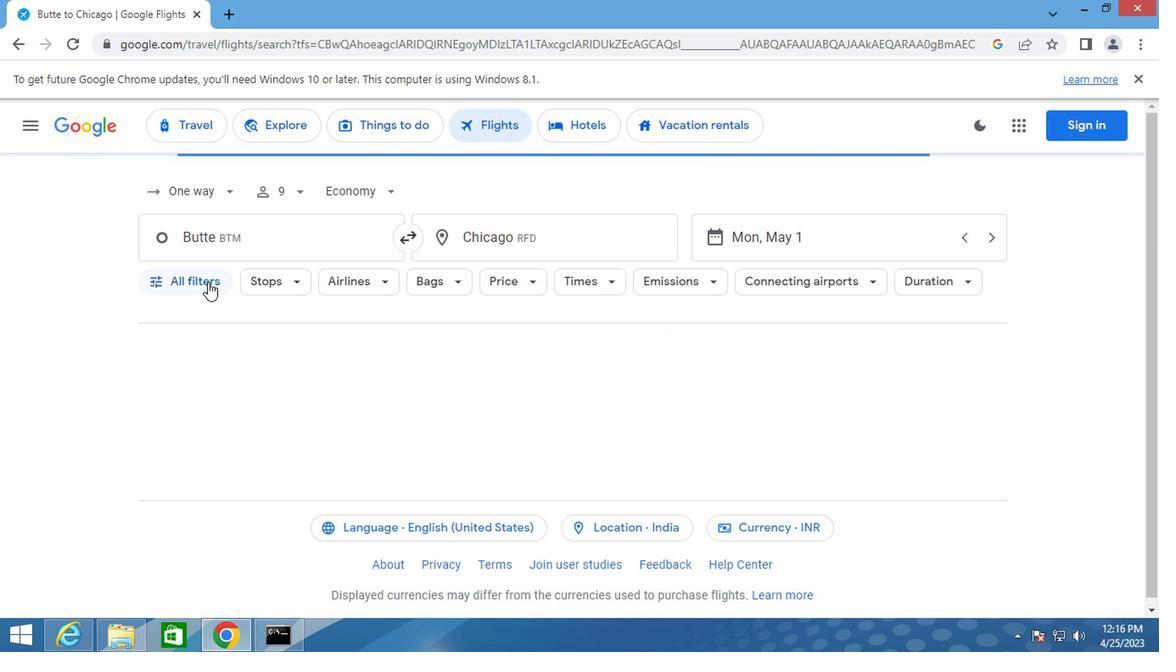
Action: Mouse moved to (257, 414)
Screenshot: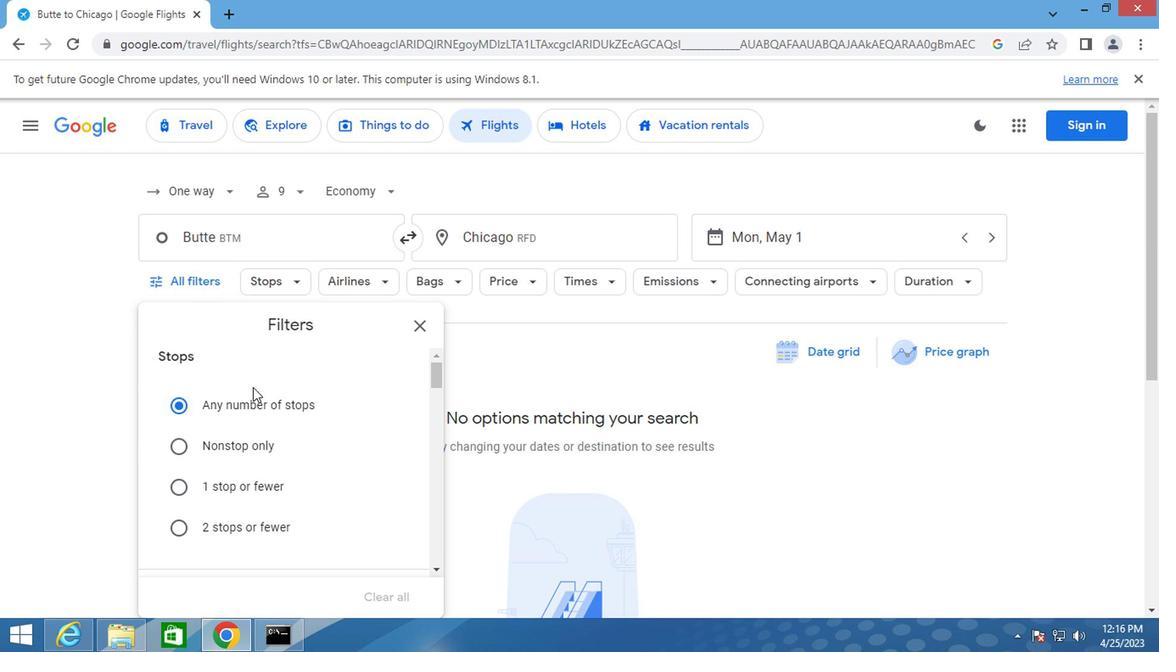 
Action: Mouse scrolled (257, 413) with delta (0, -1)
Screenshot: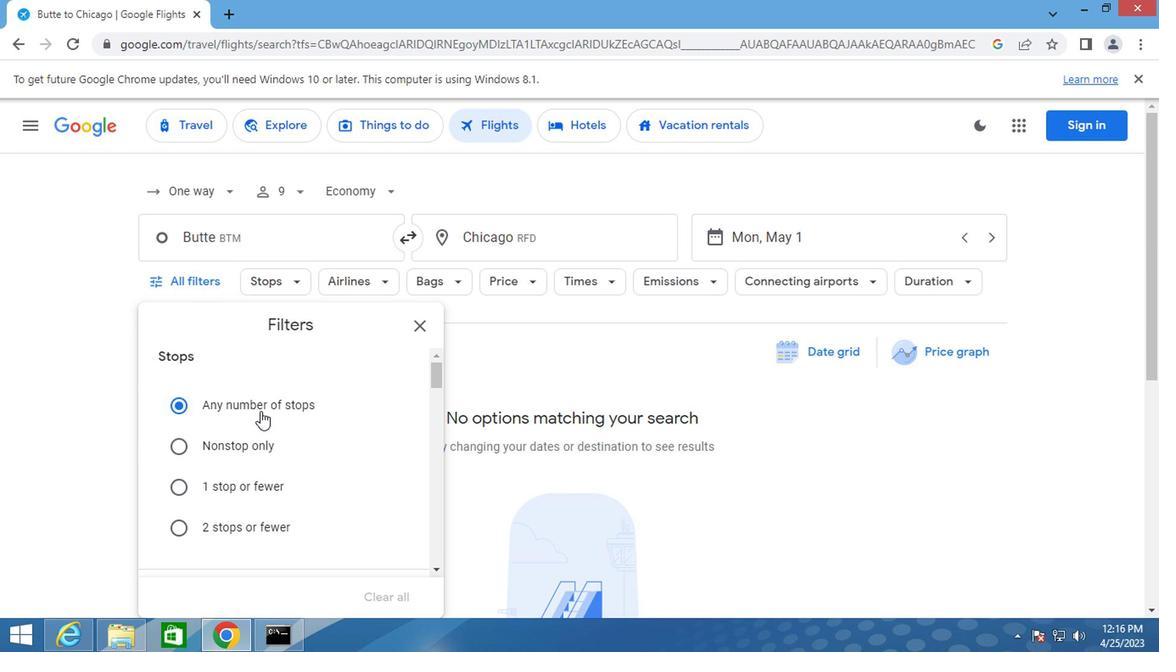 
Action: Mouse scrolled (257, 413) with delta (0, -1)
Screenshot: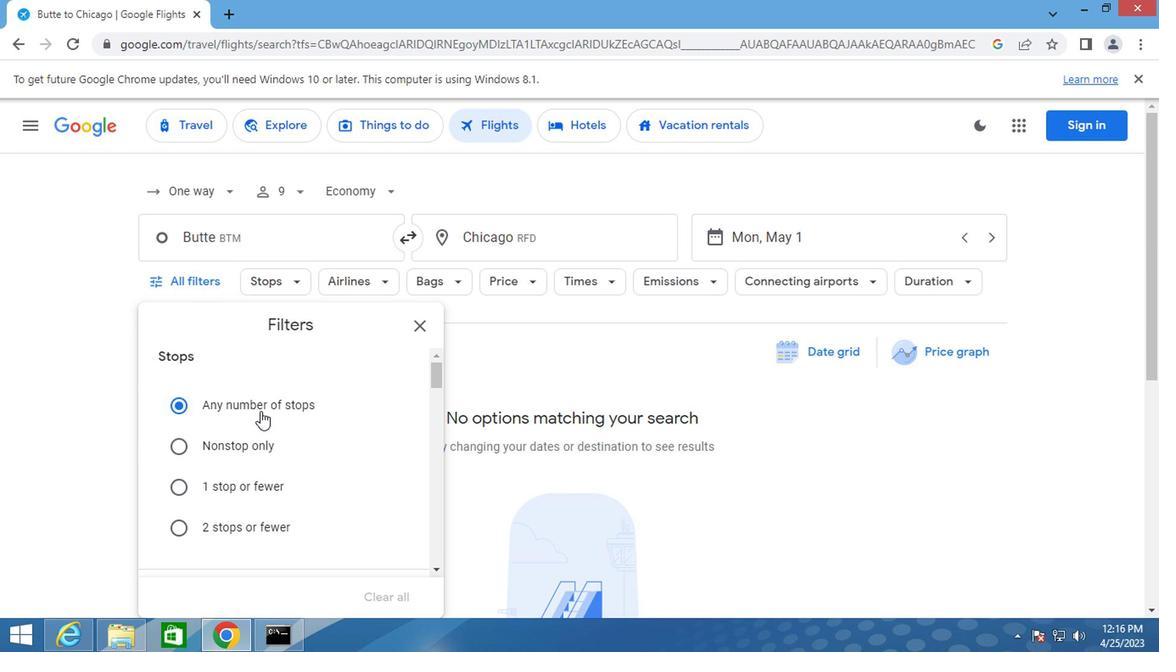 
Action: Mouse scrolled (257, 413) with delta (0, -1)
Screenshot: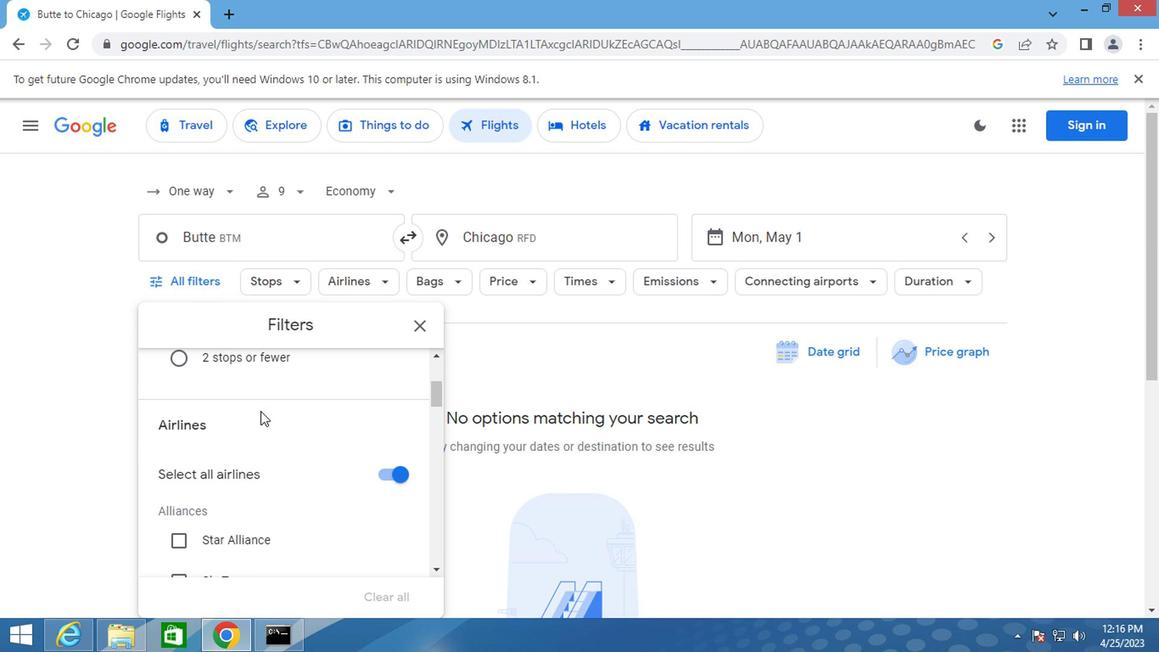 
Action: Mouse scrolled (257, 413) with delta (0, -1)
Screenshot: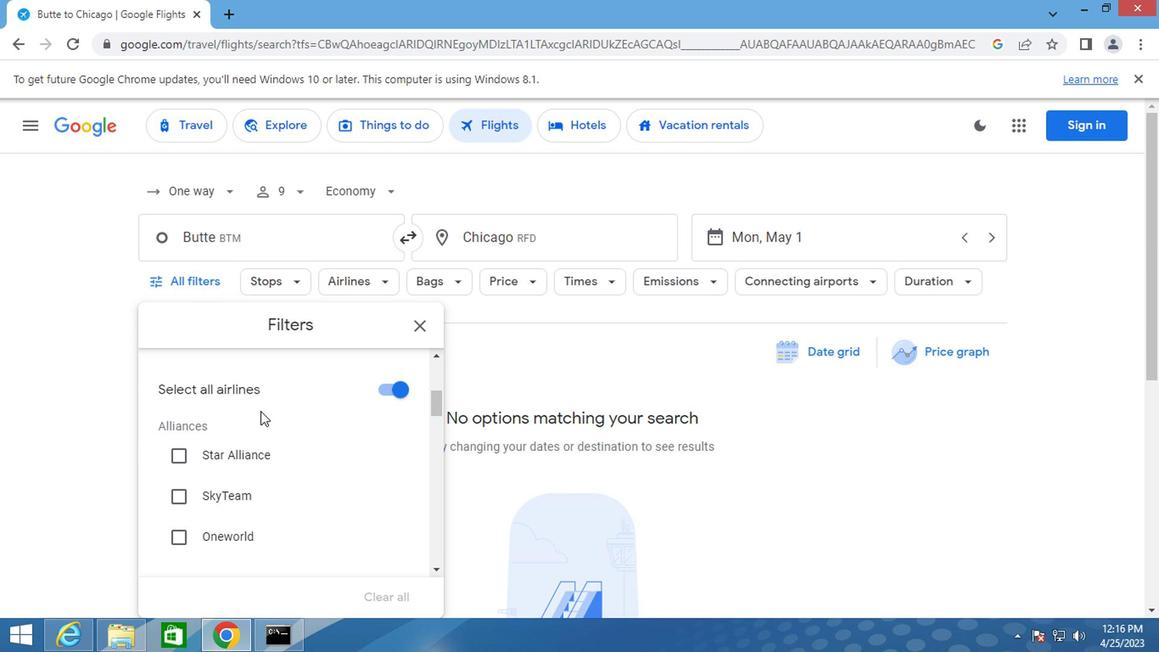
Action: Mouse scrolled (257, 413) with delta (0, -1)
Screenshot: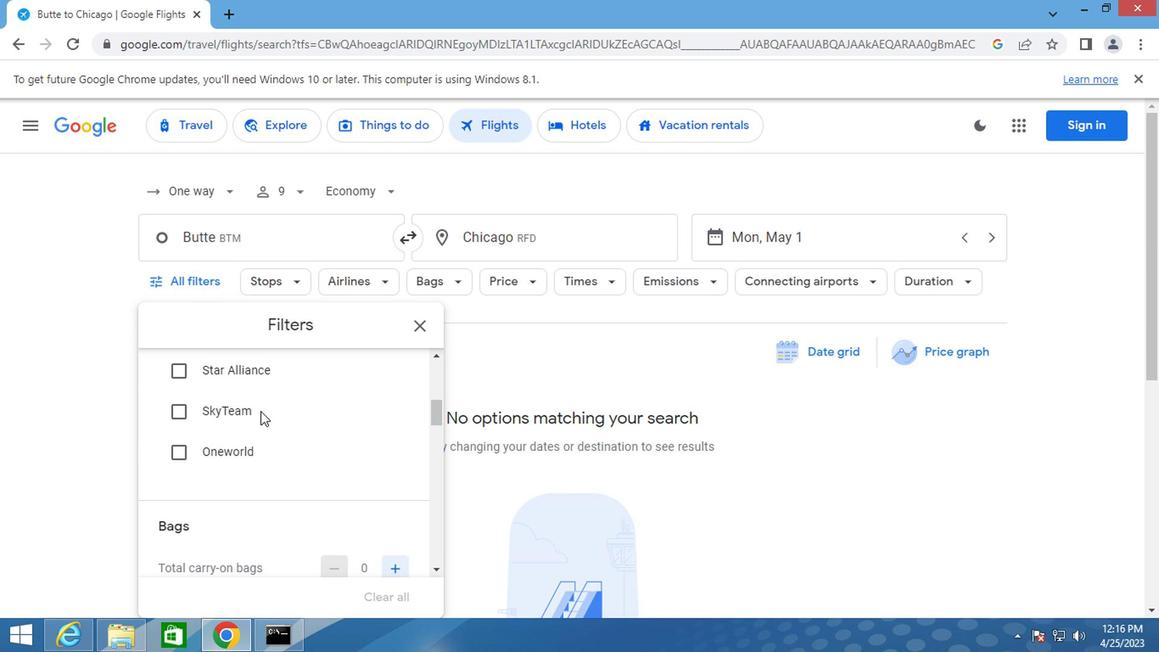 
Action: Mouse scrolled (257, 413) with delta (0, -1)
Screenshot: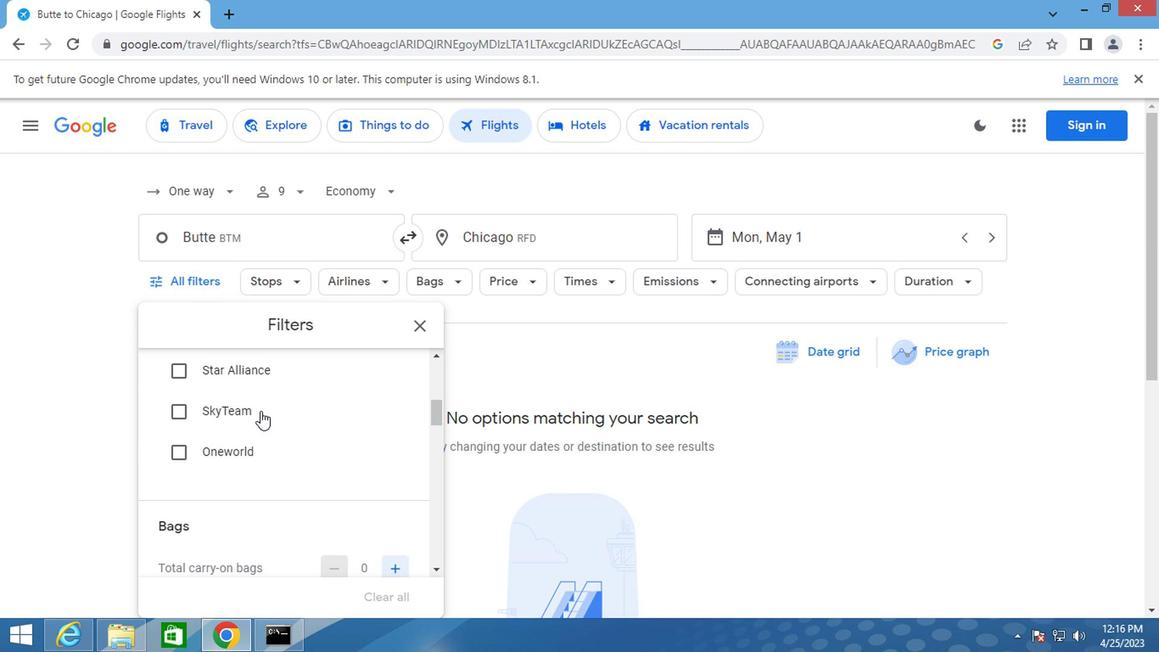 
Action: Mouse scrolled (257, 415) with delta (0, 0)
Screenshot: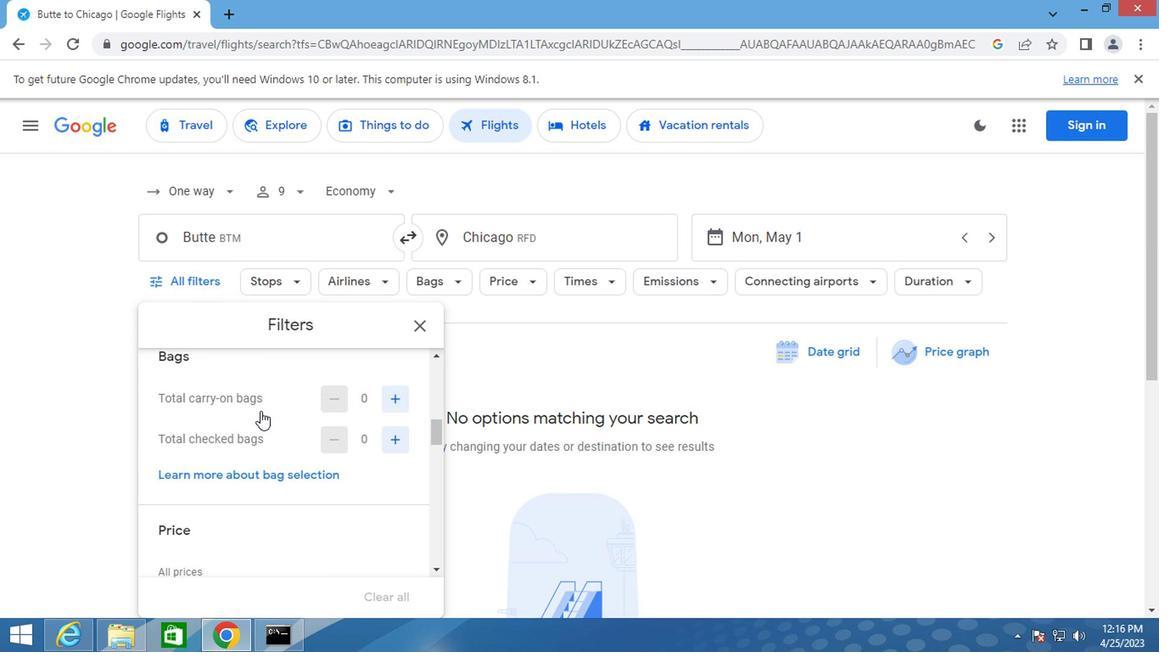 
Action: Mouse scrolled (257, 415) with delta (0, 0)
Screenshot: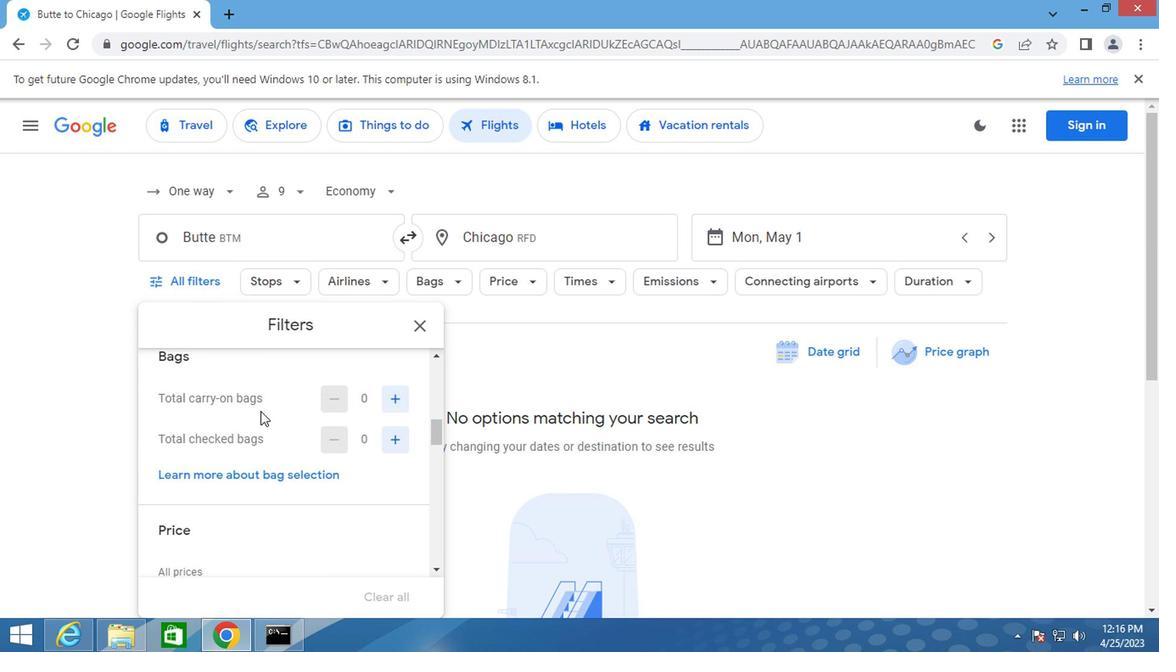 
Action: Mouse scrolled (257, 415) with delta (0, 0)
Screenshot: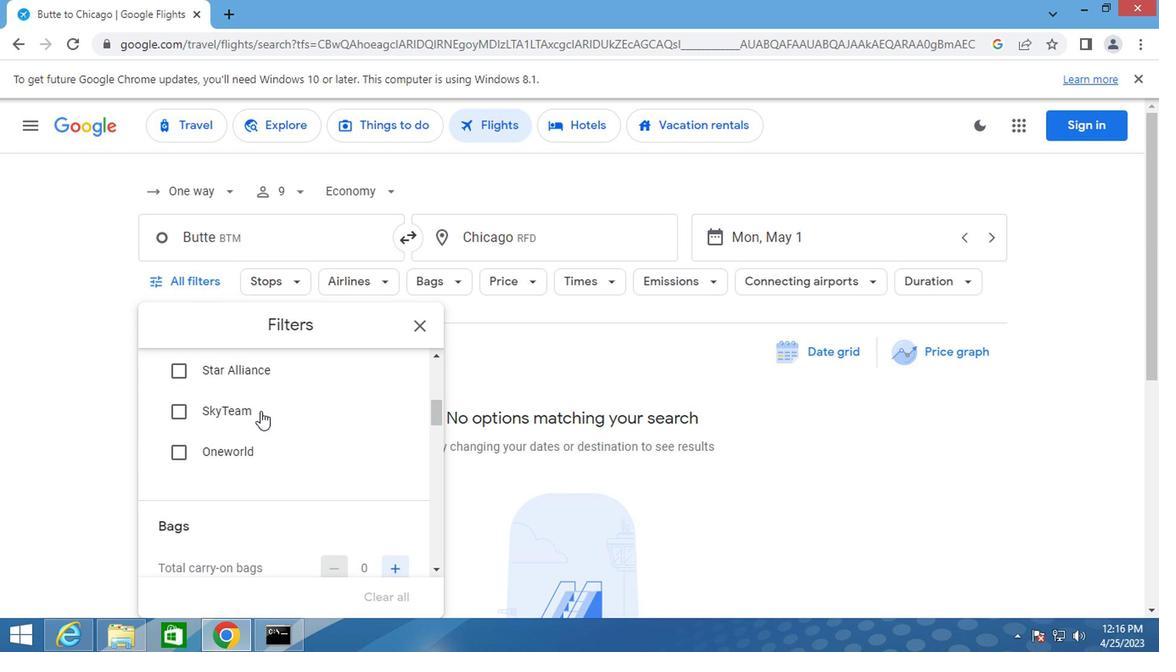 
Action: Mouse scrolled (257, 413) with delta (0, -1)
Screenshot: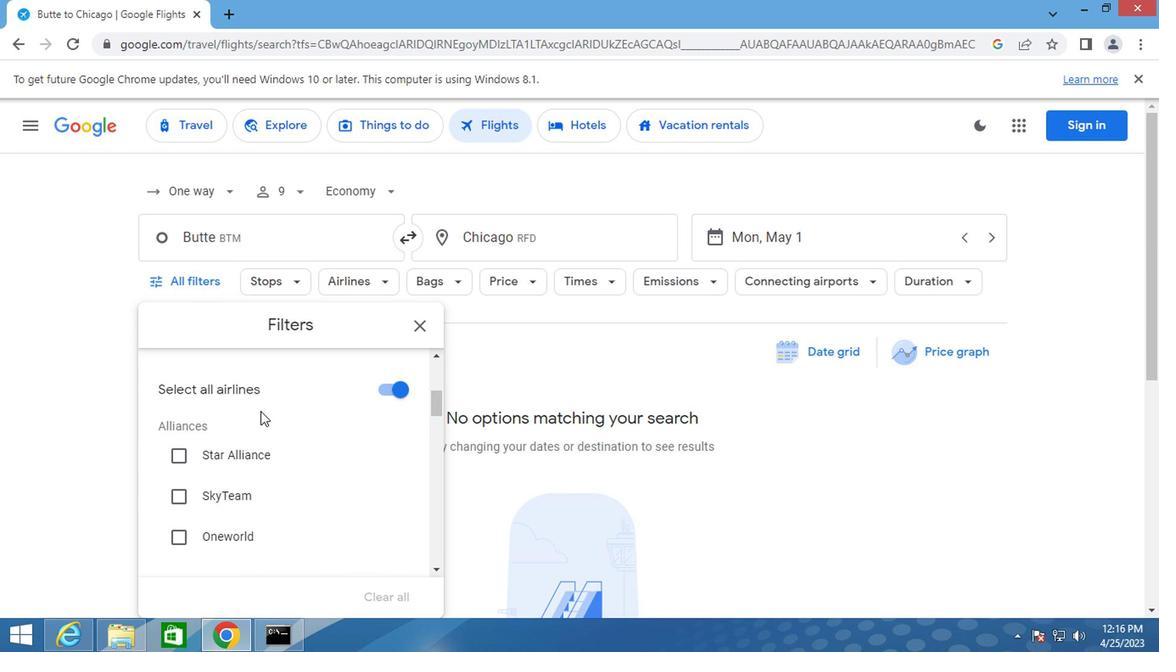 
Action: Mouse scrolled (257, 413) with delta (0, -1)
Screenshot: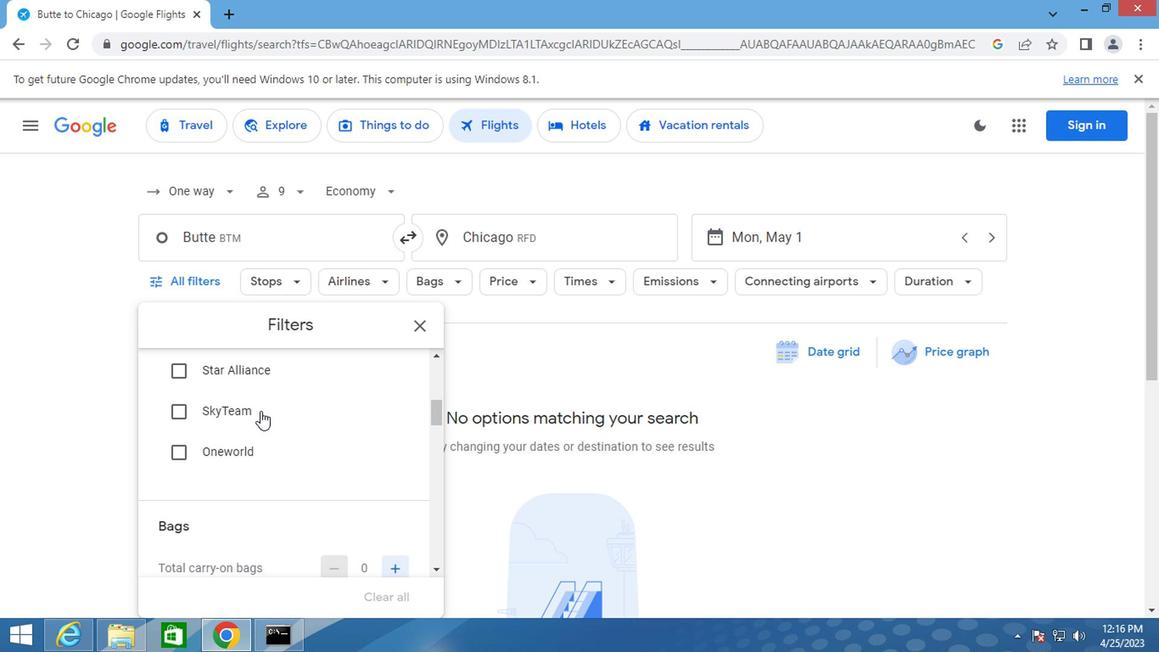 
Action: Mouse scrolled (257, 413) with delta (0, -1)
Screenshot: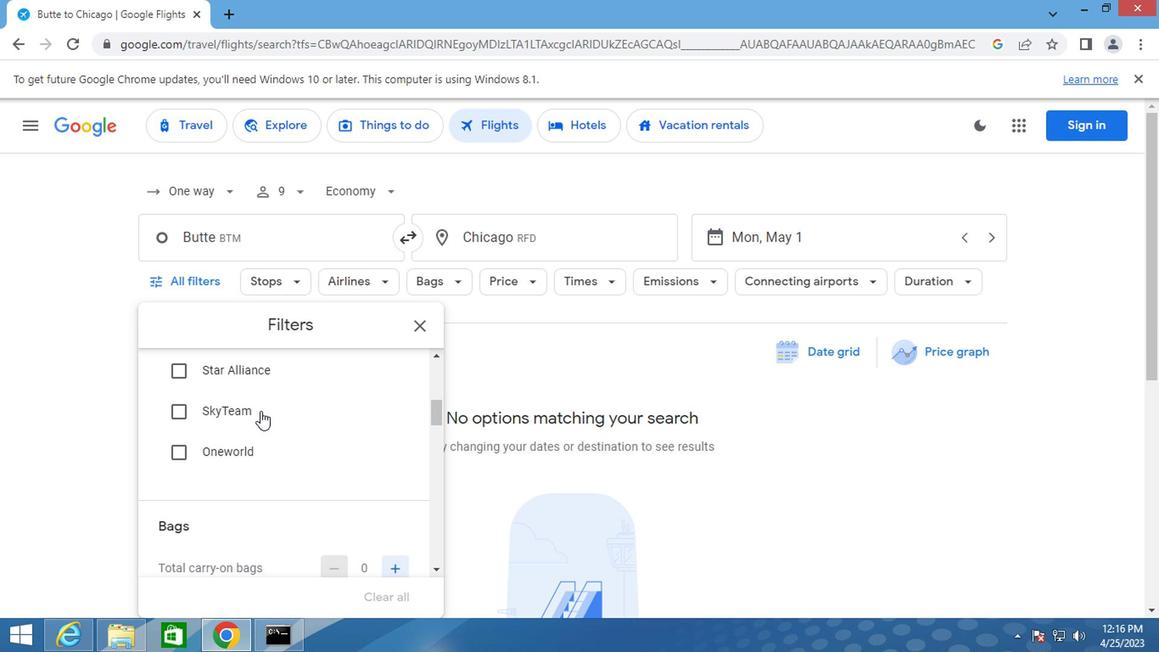 
Action: Mouse moved to (384, 440)
Screenshot: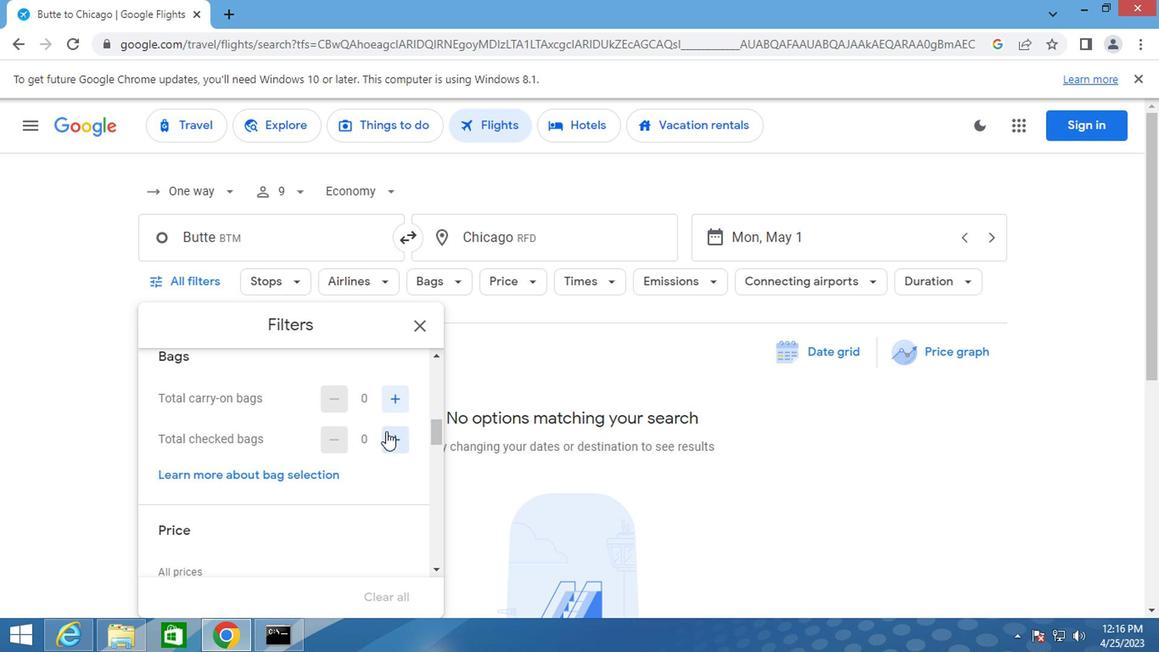 
Action: Mouse scrolled (384, 439) with delta (0, -1)
Screenshot: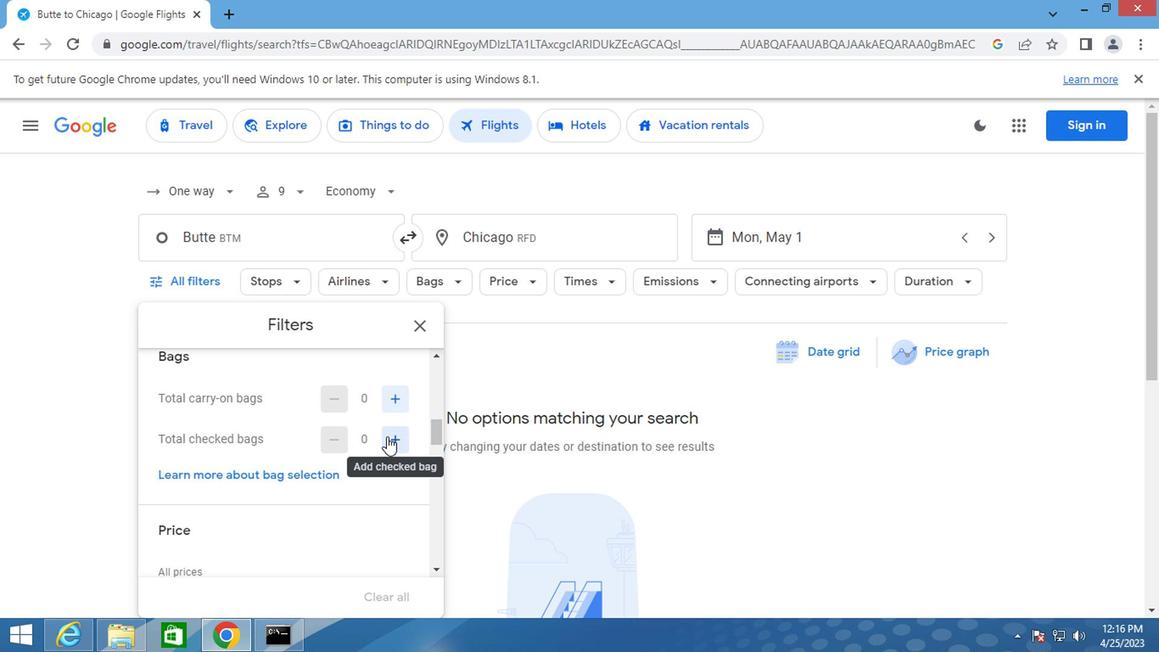 
Action: Mouse moved to (398, 516)
Screenshot: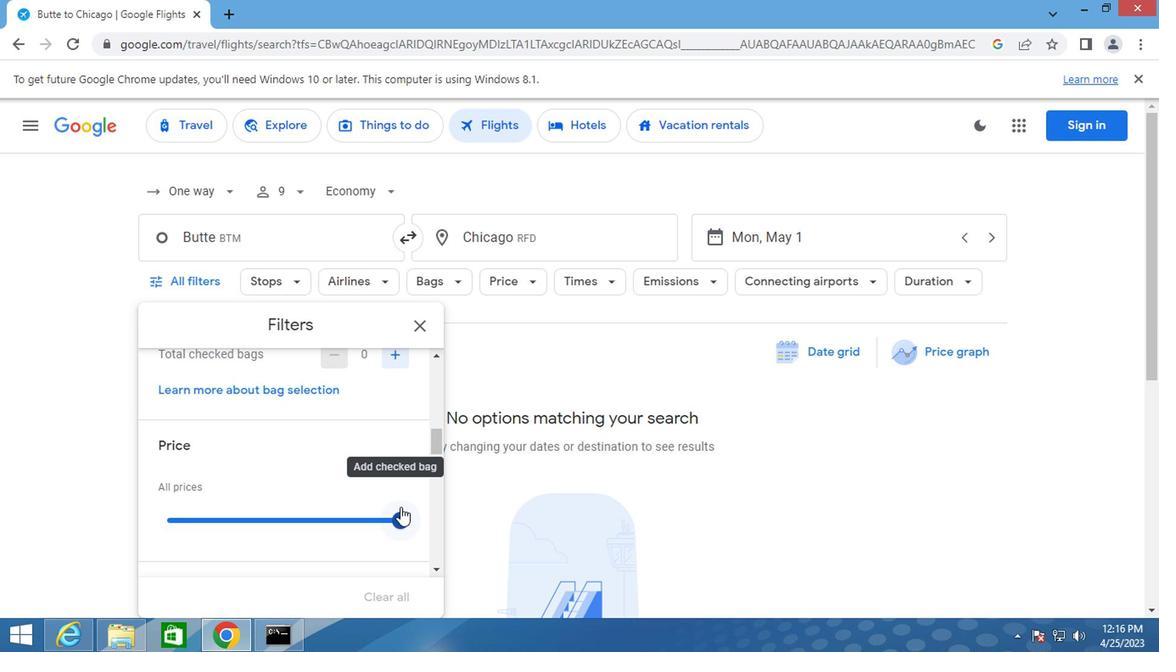 
Action: Mouse pressed left at (398, 516)
Screenshot: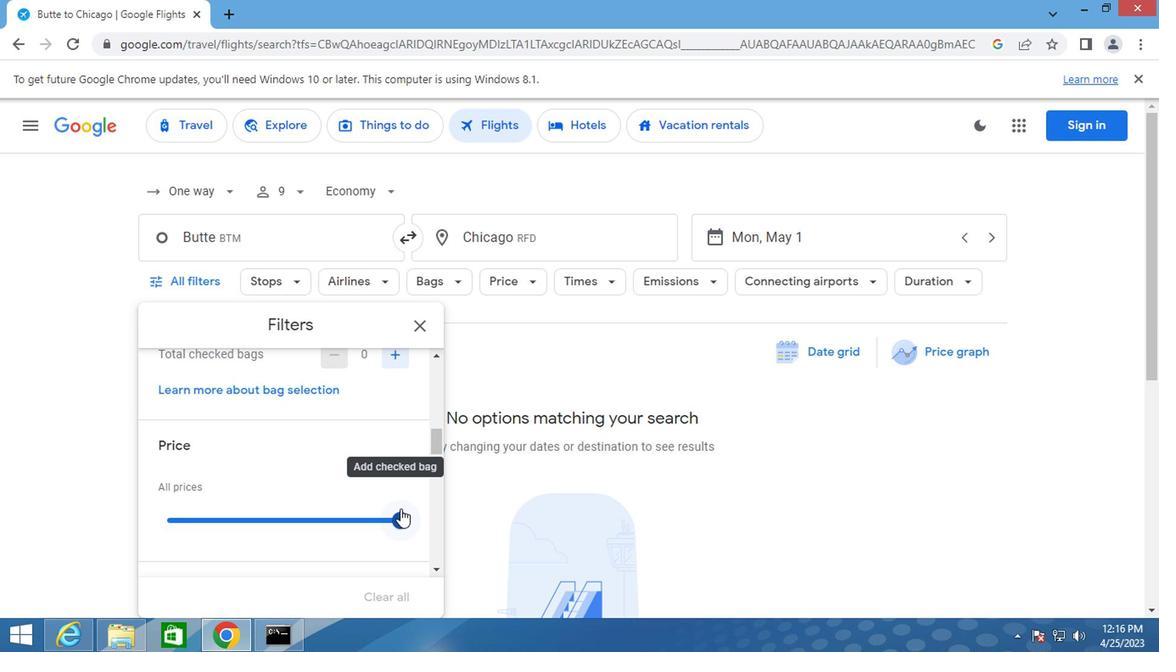 
Action: Mouse moved to (288, 489)
Screenshot: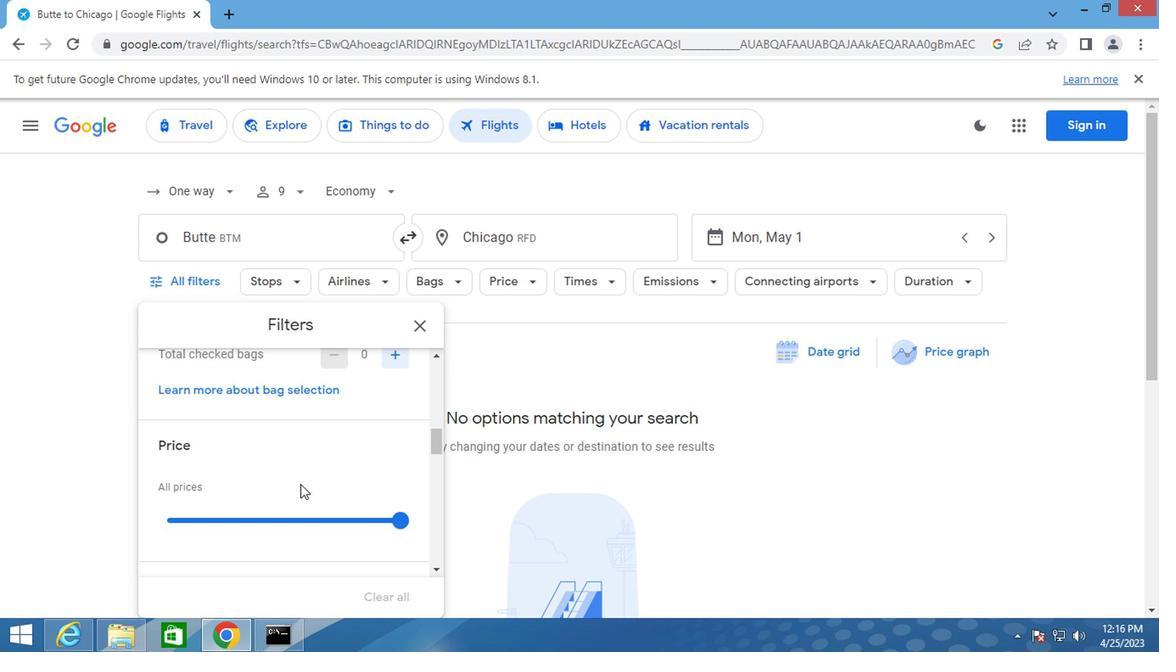 
Action: Mouse scrolled (288, 488) with delta (0, -1)
Screenshot: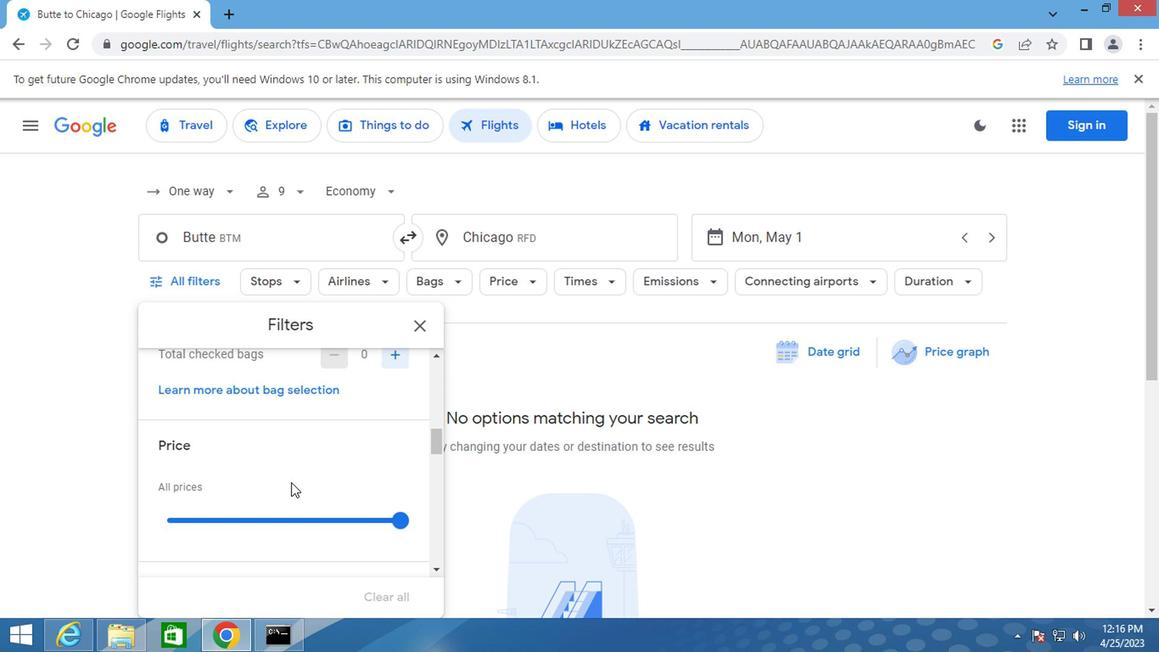 
Action: Mouse scrolled (288, 488) with delta (0, -1)
Screenshot: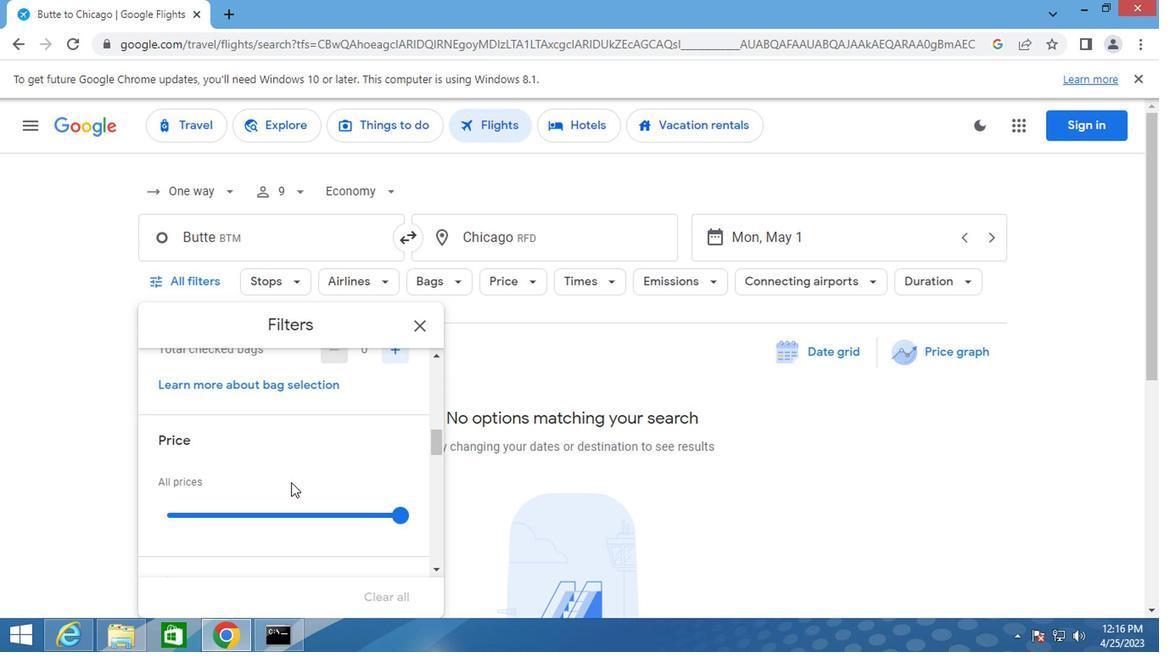 
Action: Mouse moved to (169, 551)
Screenshot: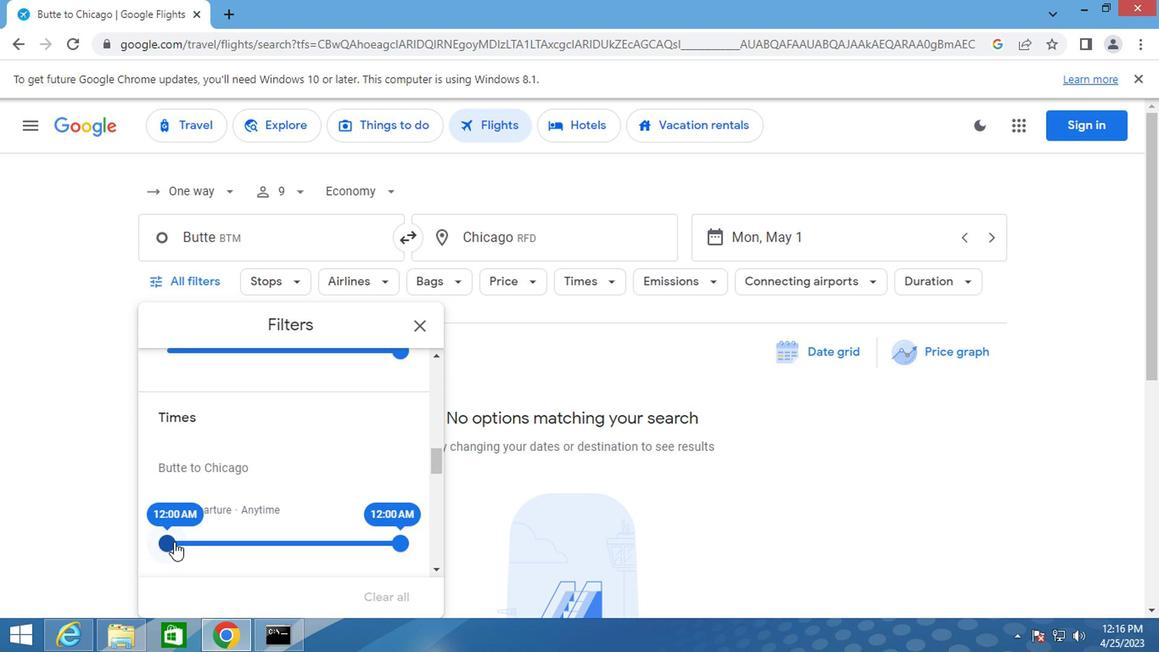 
Action: Mouse pressed left at (169, 551)
Screenshot: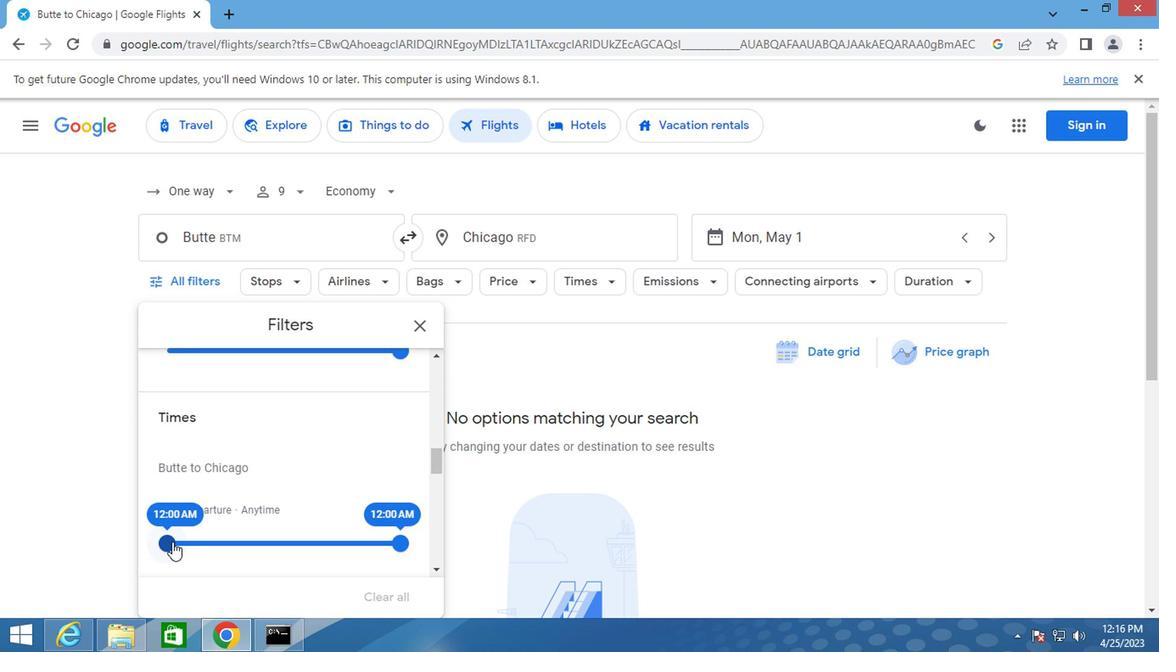 
Action: Mouse moved to (421, 334)
Screenshot: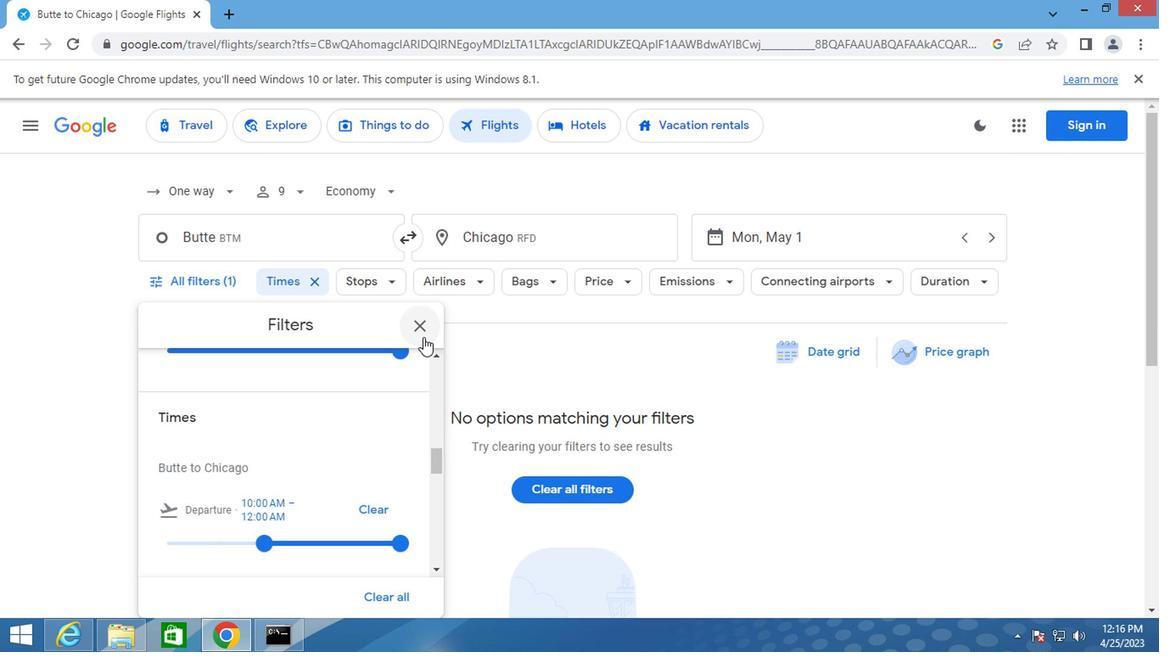 
Action: Mouse pressed left at (421, 334)
Screenshot: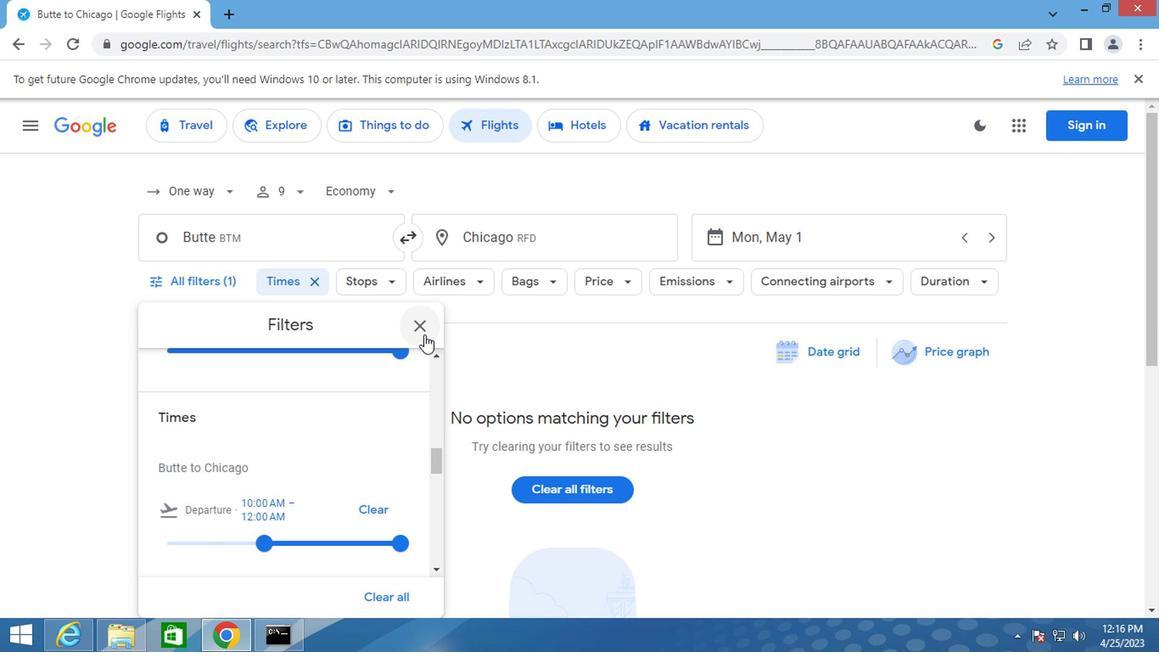 
Action: Key pressed <Key.f8>
Screenshot: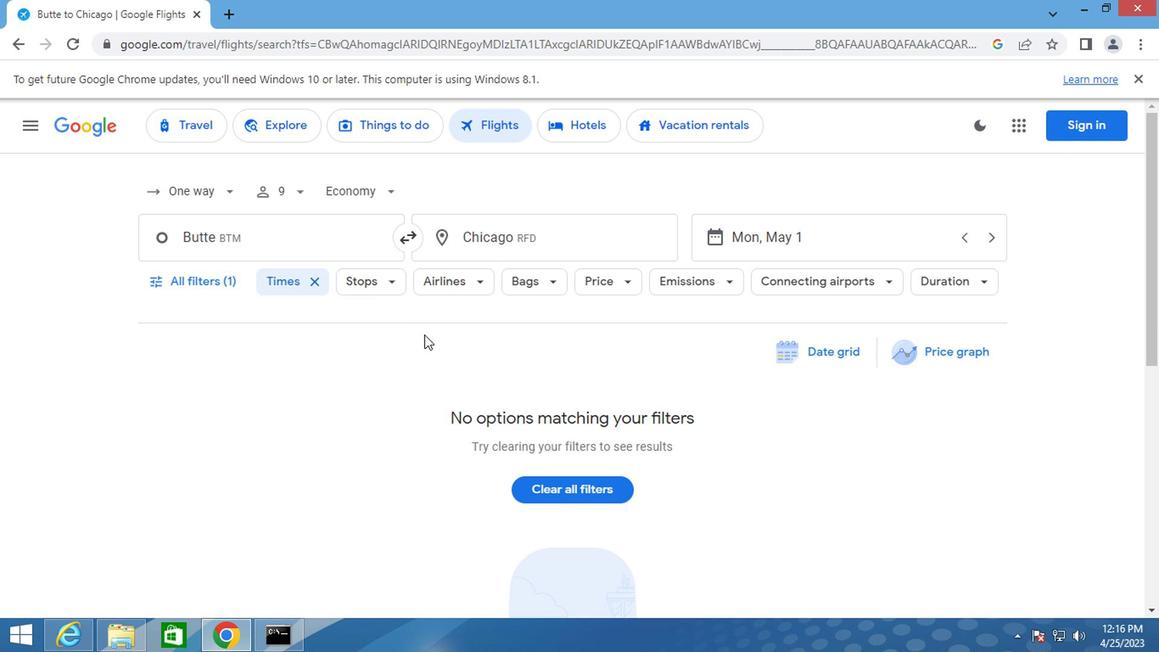 
